 Task: Look for space in Lakshmeshwar, India from 10th July, 2023 to 25th July, 2023 for 3 adults, 1 child in price range Rs.15000 to Rs.25000. Place can be shared room with 2 bedrooms having 3 beds and 2 bathrooms. Property type can be house, flat, guest house. Amenities needed are: wifi, TV, free parkinig on premises, gym, breakfast. Booking option can be shelf check-in. Required host language is English.
Action: Mouse moved to (436, 90)
Screenshot: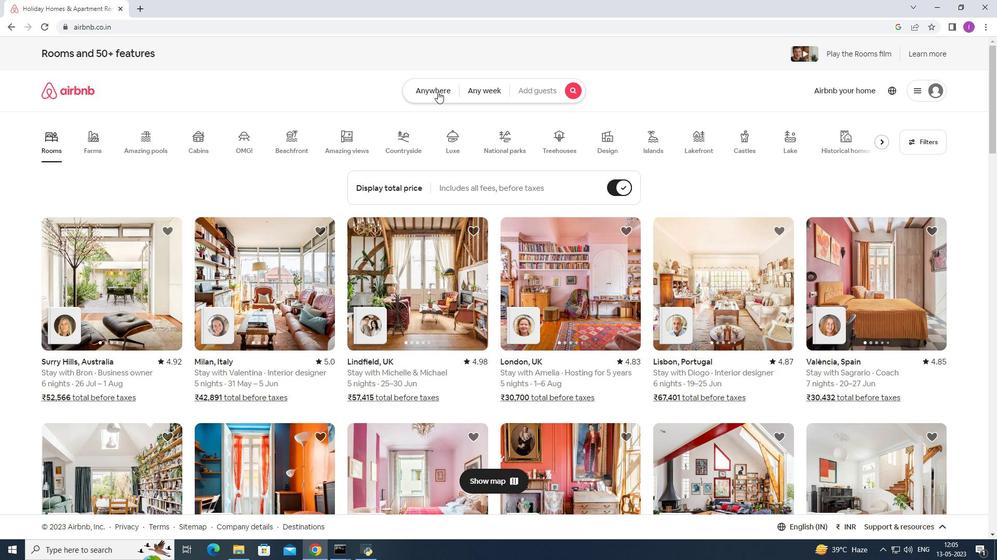 
Action: Mouse pressed left at (436, 90)
Screenshot: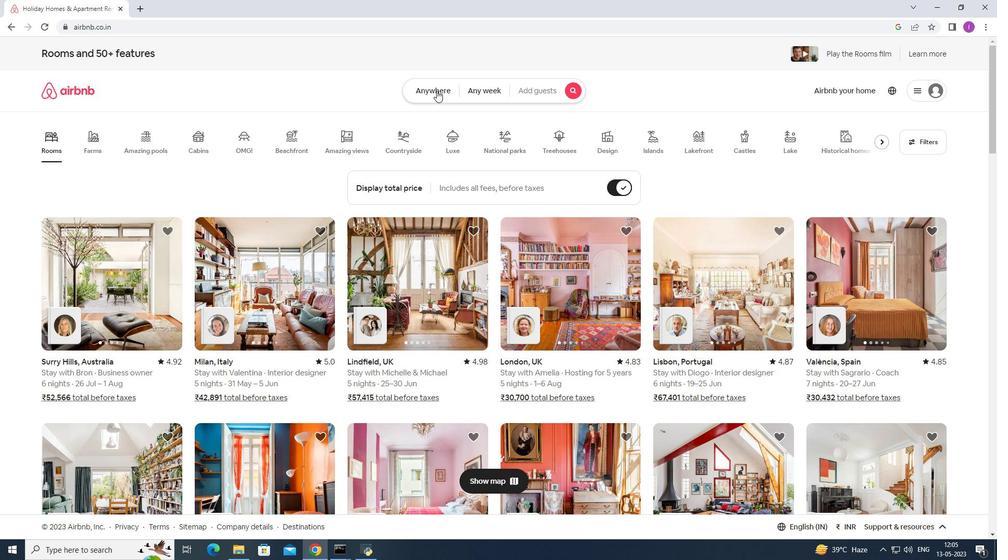 
Action: Mouse moved to (380, 131)
Screenshot: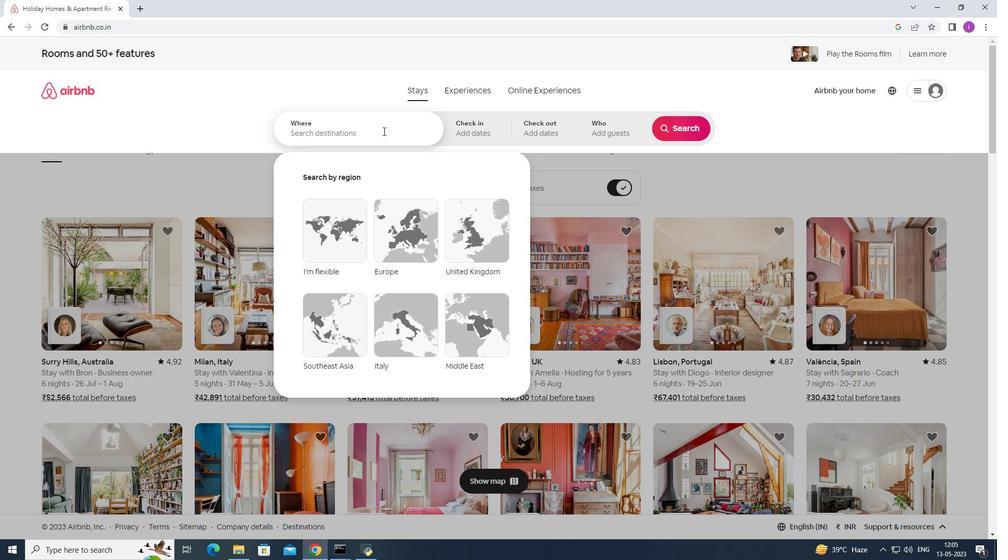
Action: Mouse pressed left at (380, 131)
Screenshot: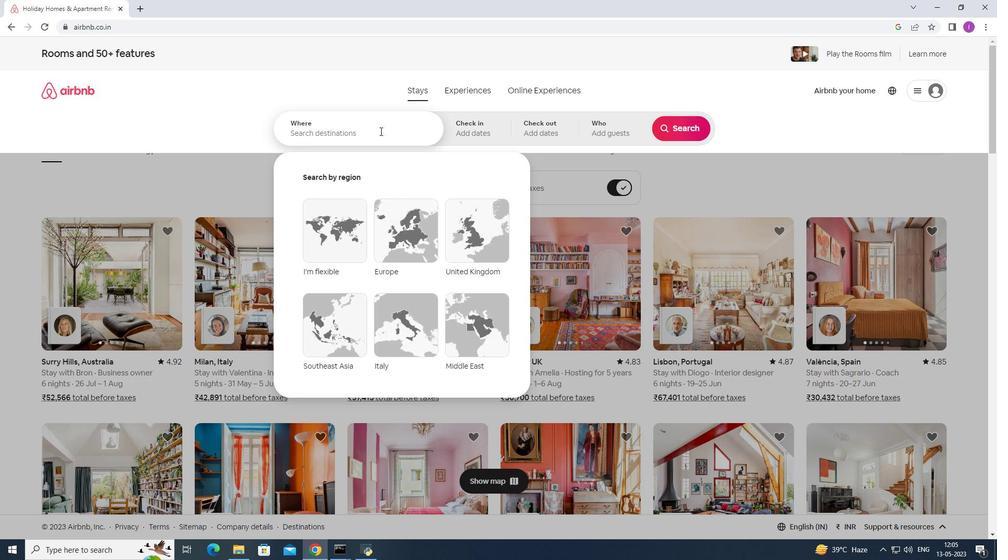 
Action: Key pressed <Key.shift>Lakshmesh
Screenshot: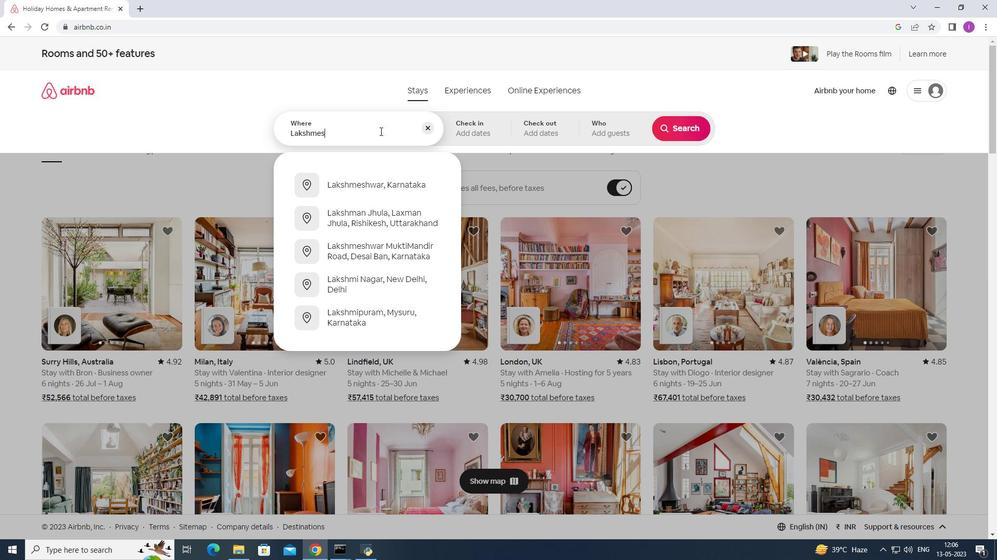 
Action: Mouse moved to (374, 180)
Screenshot: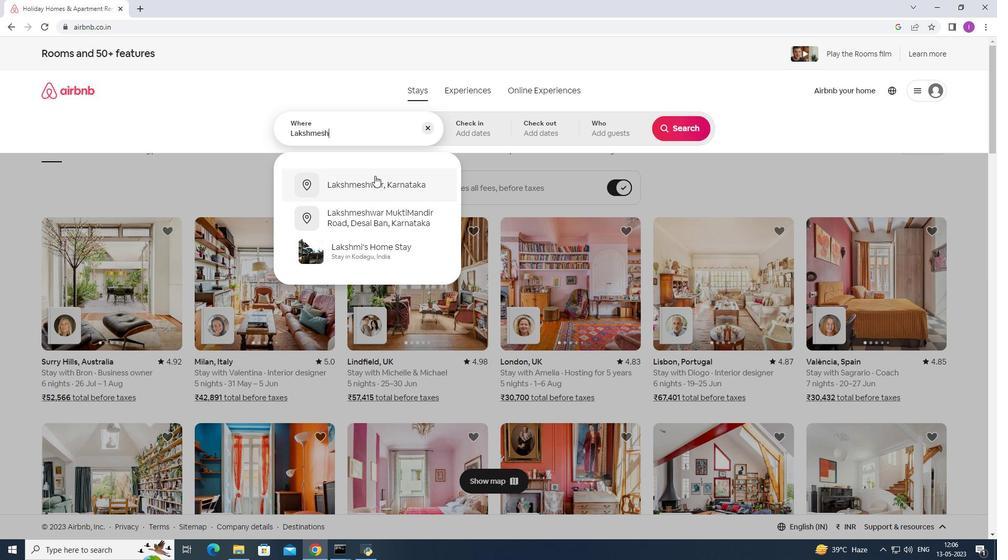 
Action: Mouse pressed left at (374, 180)
Screenshot: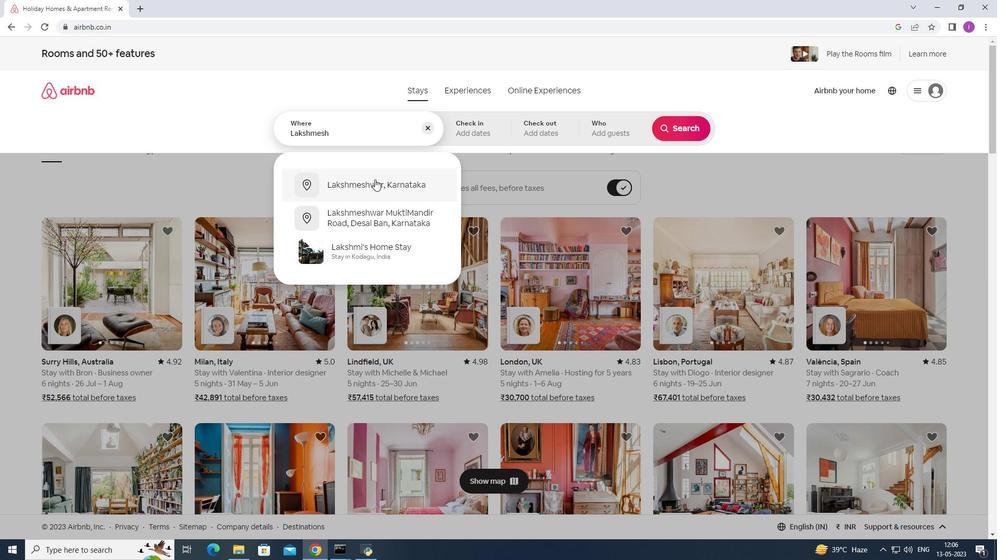 
Action: Mouse moved to (680, 207)
Screenshot: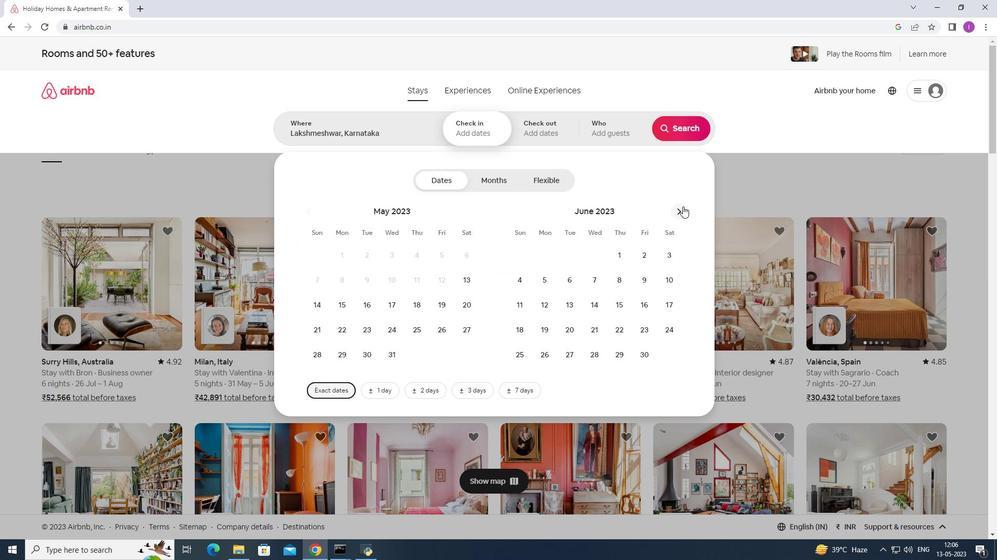 
Action: Mouse pressed left at (680, 207)
Screenshot: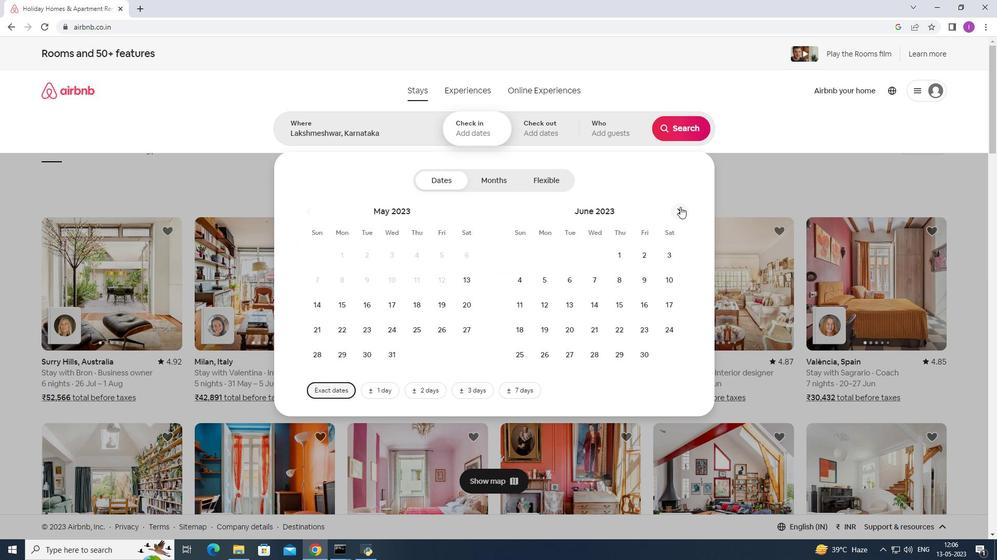 
Action: Mouse moved to (548, 305)
Screenshot: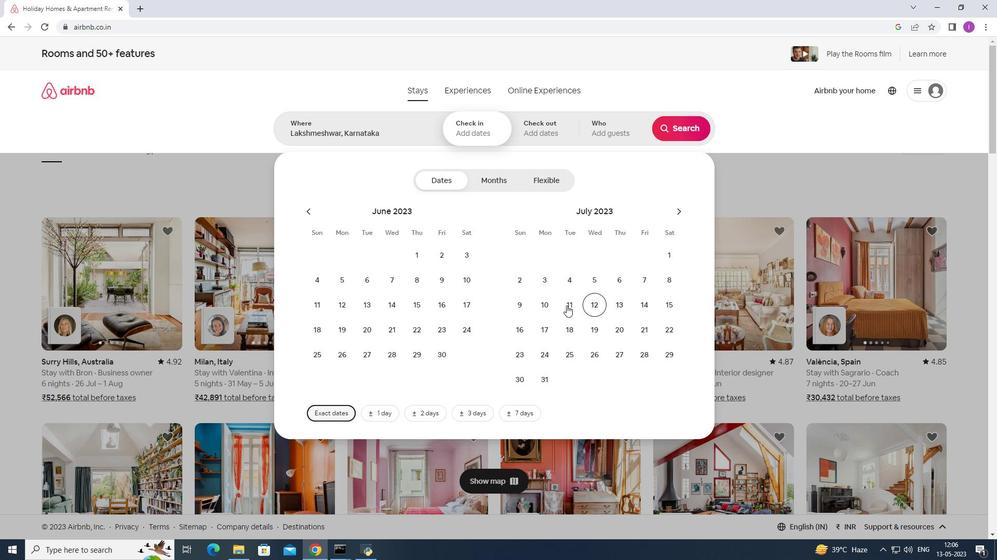 
Action: Mouse pressed left at (548, 305)
Screenshot: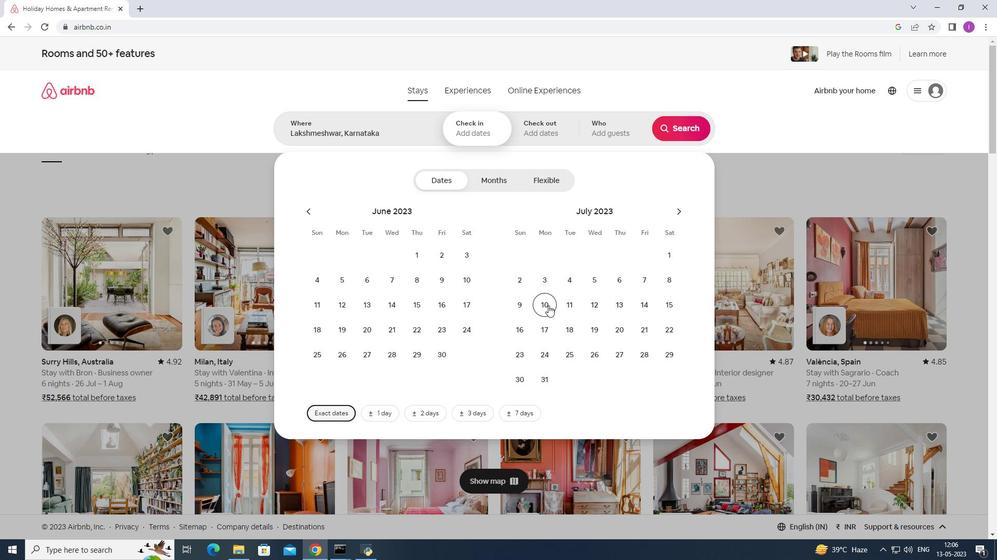 
Action: Mouse moved to (564, 354)
Screenshot: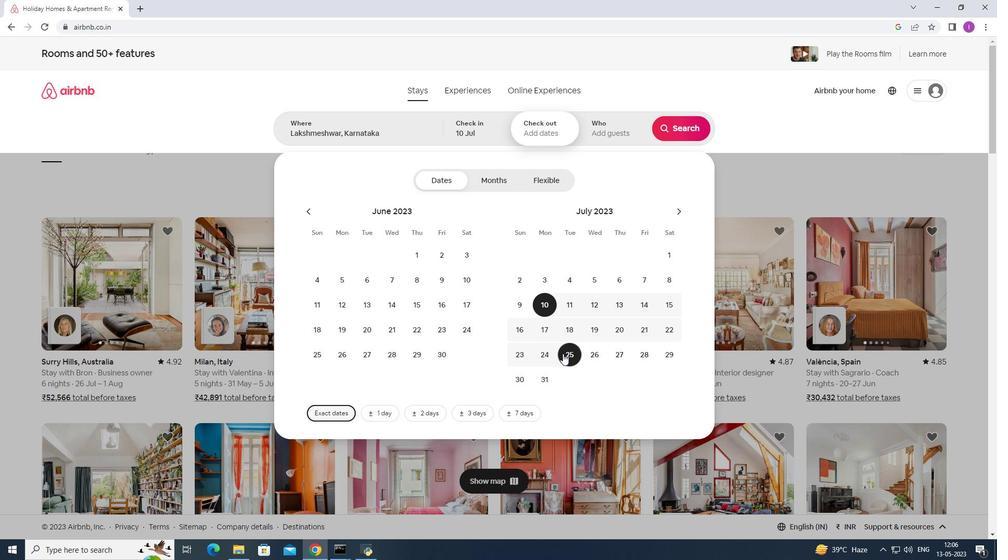 
Action: Mouse pressed left at (564, 354)
Screenshot: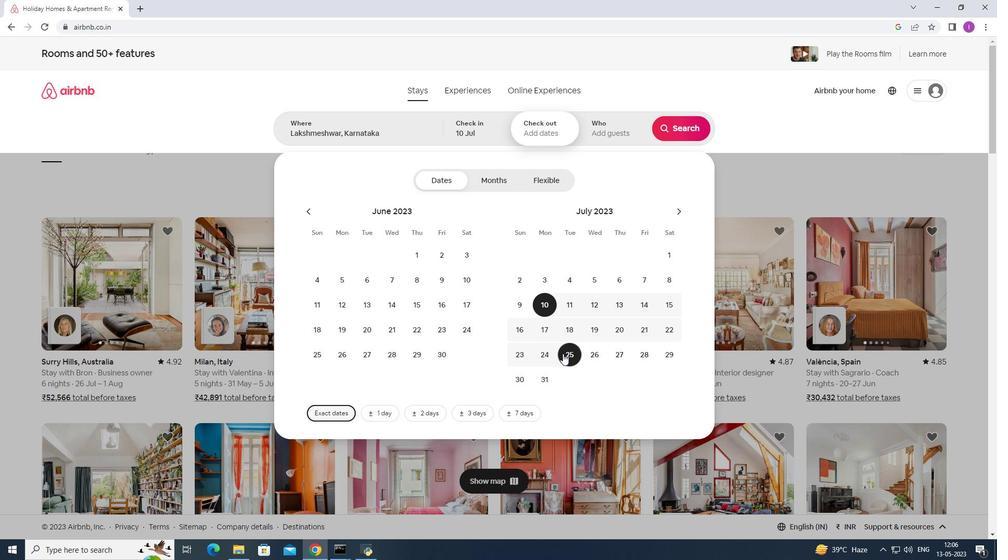 
Action: Mouse moved to (614, 136)
Screenshot: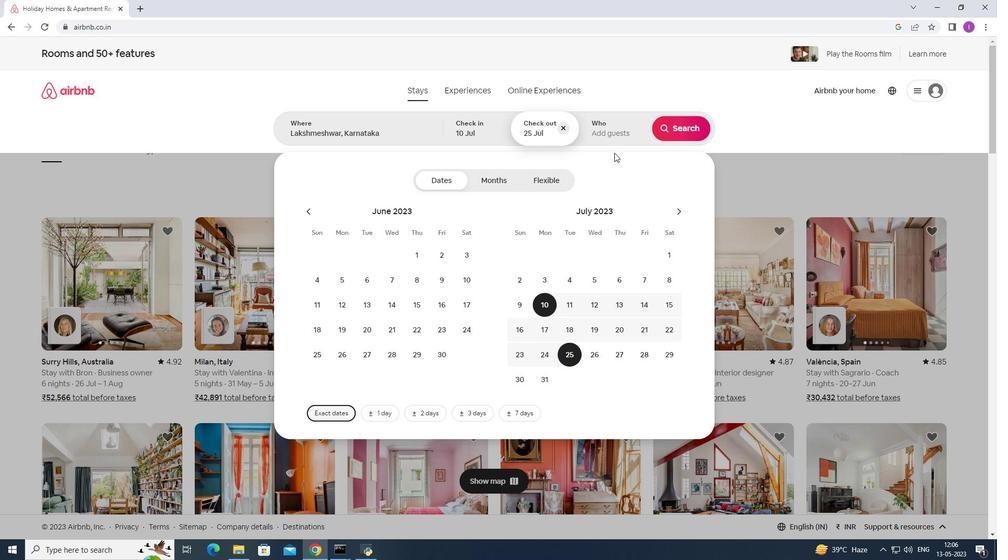 
Action: Mouse pressed left at (614, 136)
Screenshot: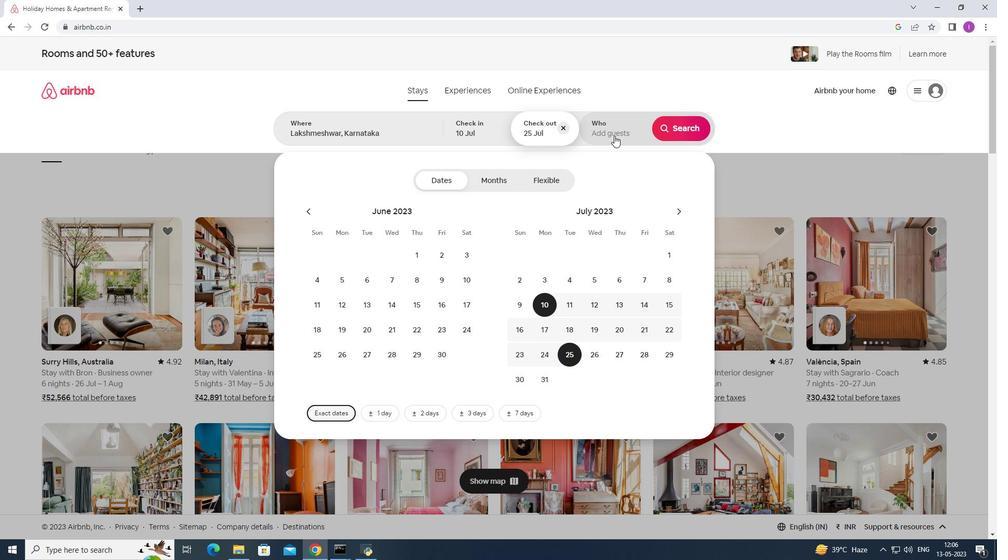 
Action: Mouse moved to (683, 186)
Screenshot: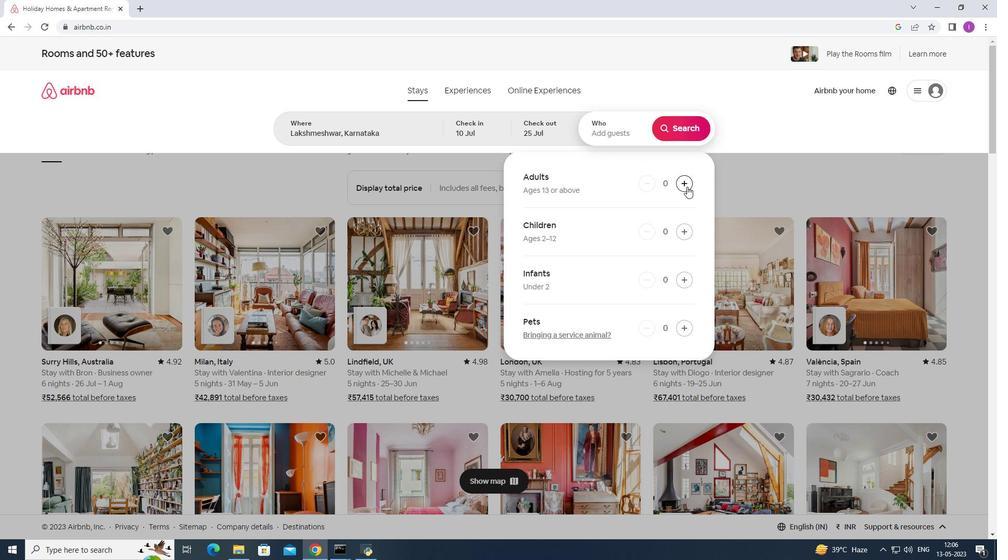 
Action: Mouse pressed left at (683, 186)
Screenshot: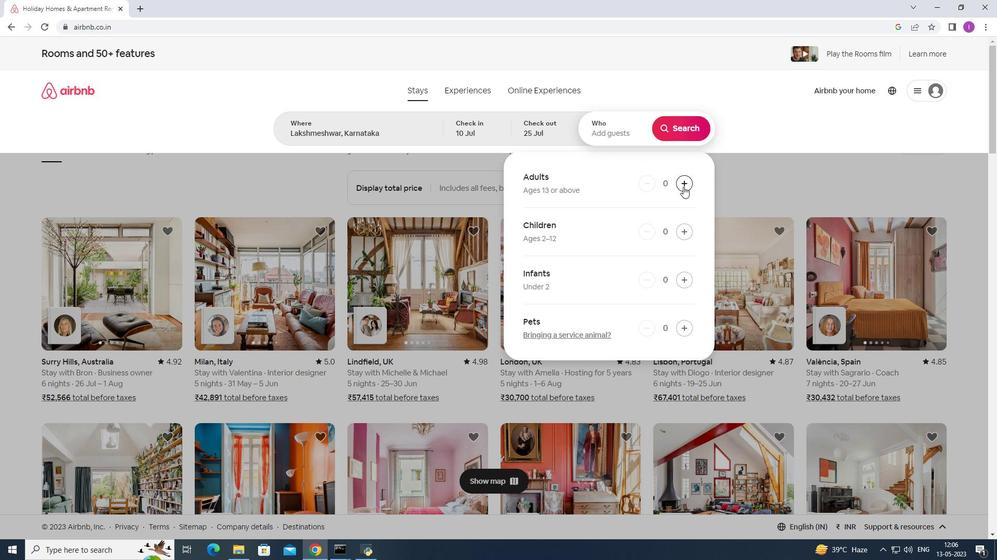 
Action: Mouse pressed left at (683, 186)
Screenshot: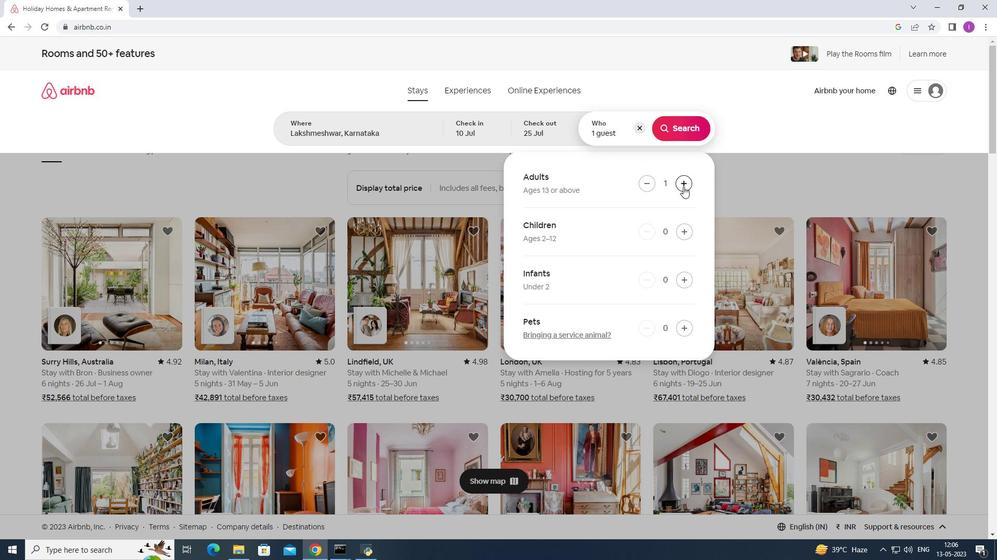 
Action: Mouse pressed left at (683, 186)
Screenshot: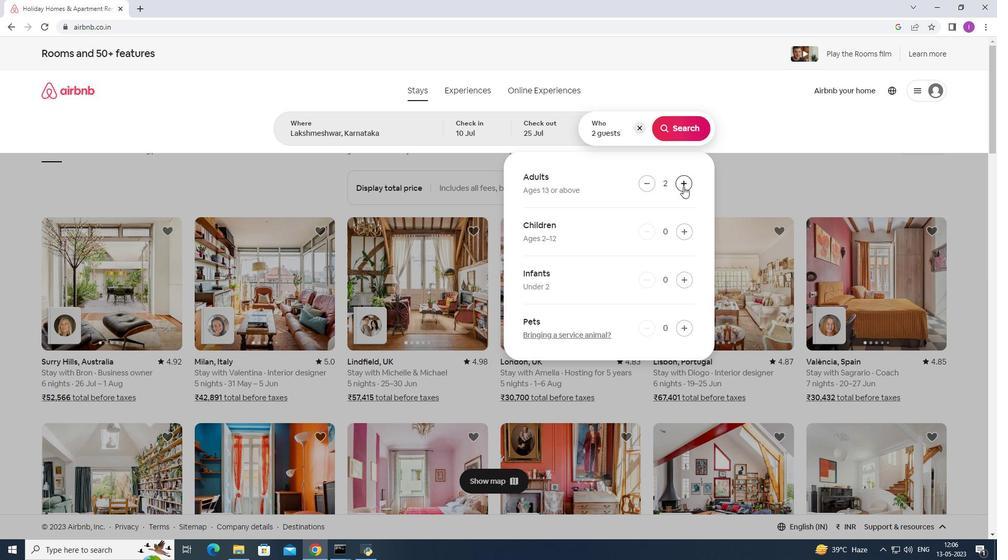 
Action: Mouse moved to (679, 228)
Screenshot: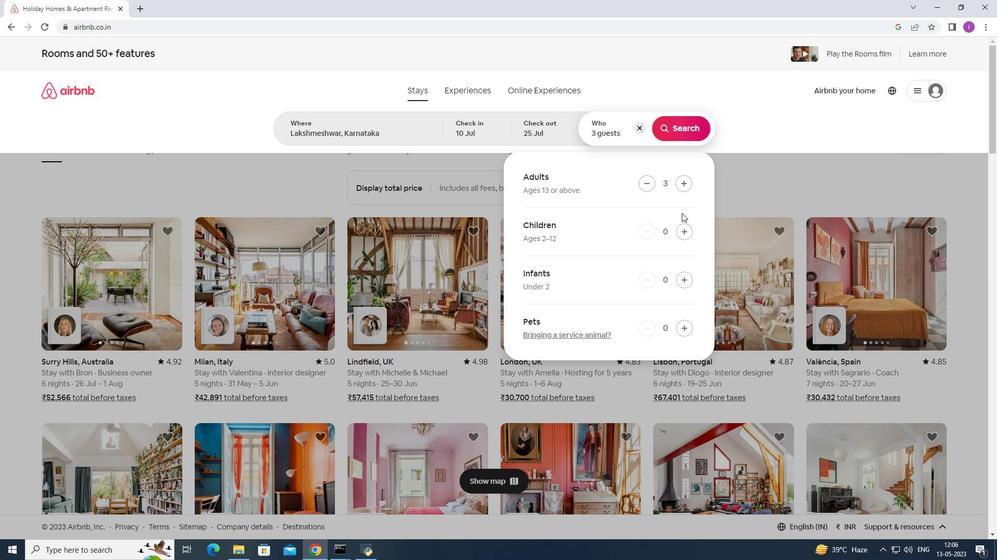 
Action: Mouse pressed left at (679, 228)
Screenshot: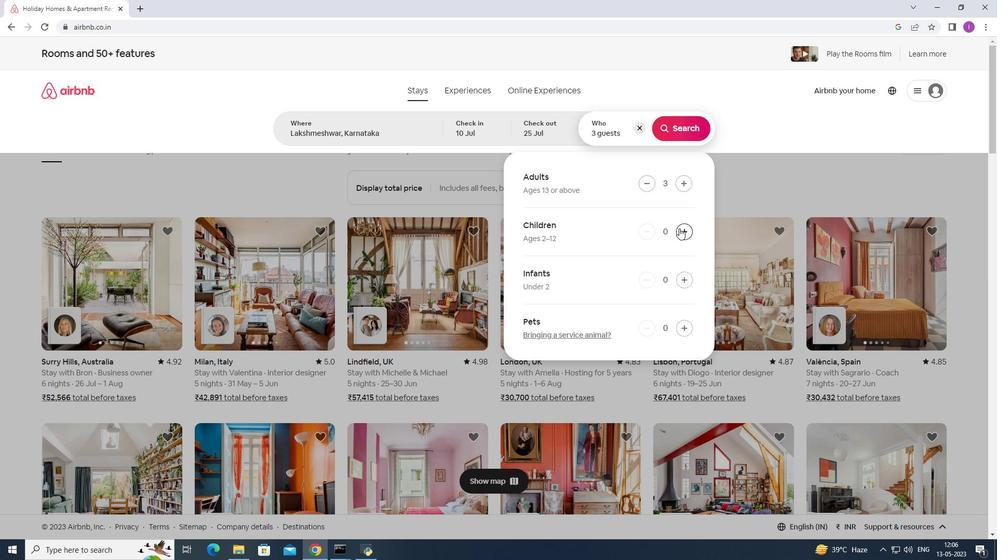 
Action: Mouse moved to (682, 125)
Screenshot: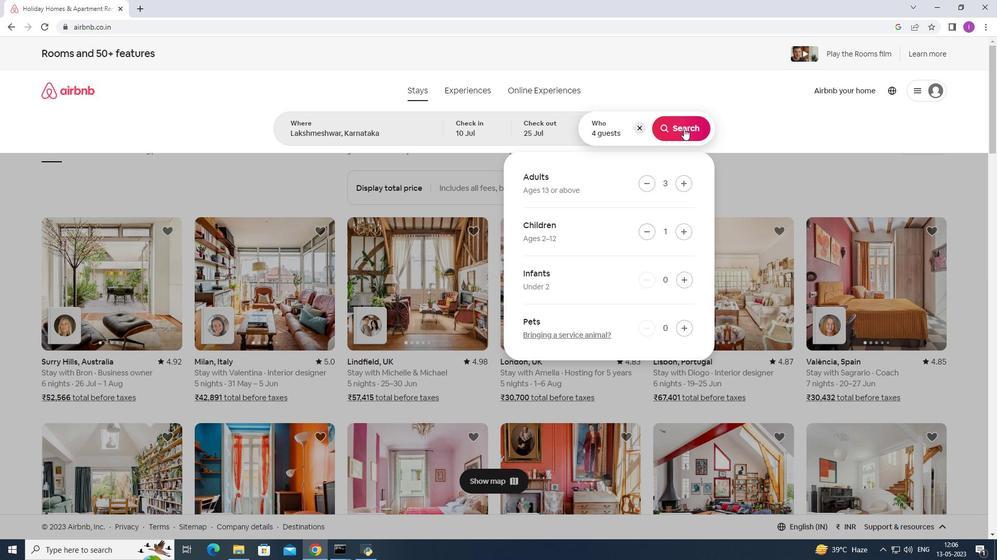 
Action: Mouse pressed left at (682, 125)
Screenshot: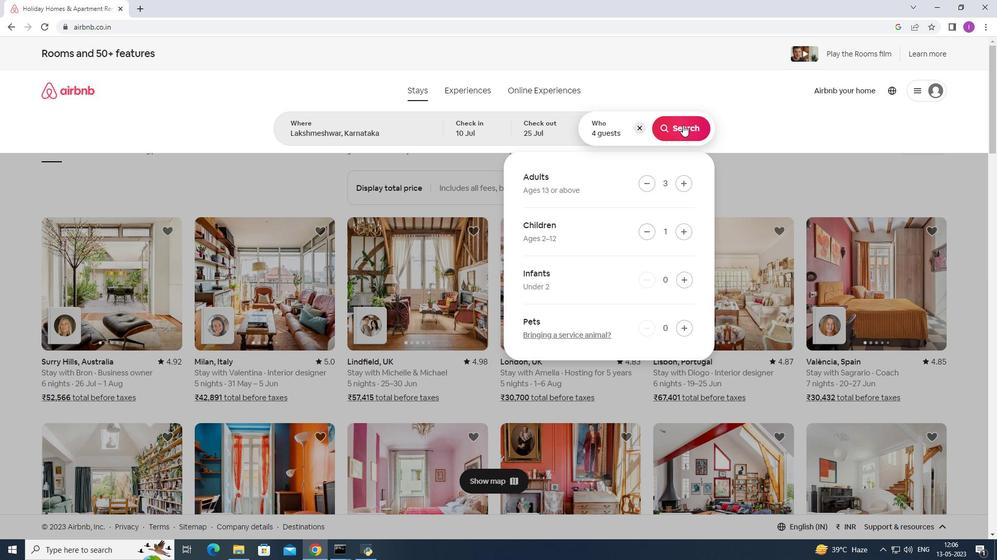 
Action: Mouse moved to (949, 102)
Screenshot: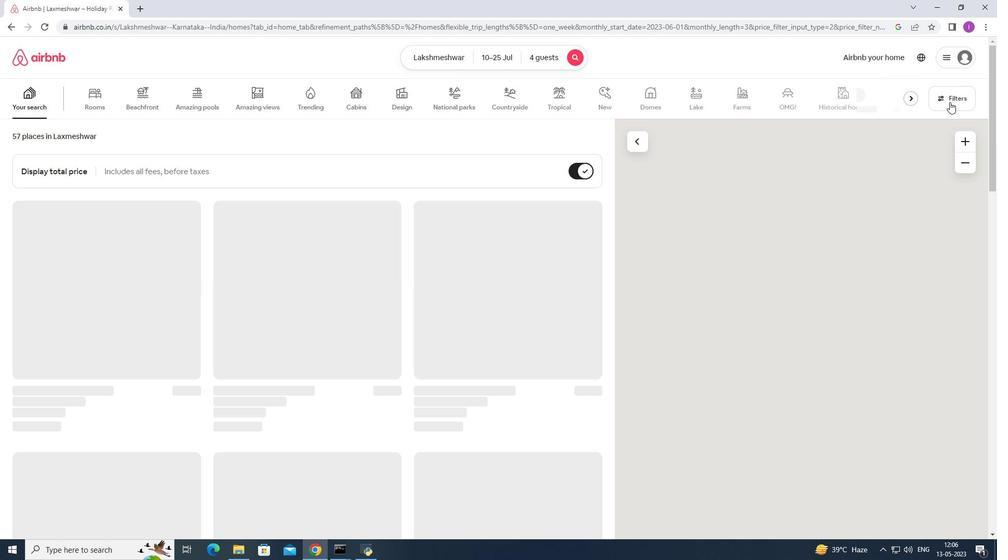 
Action: Mouse pressed left at (949, 102)
Screenshot: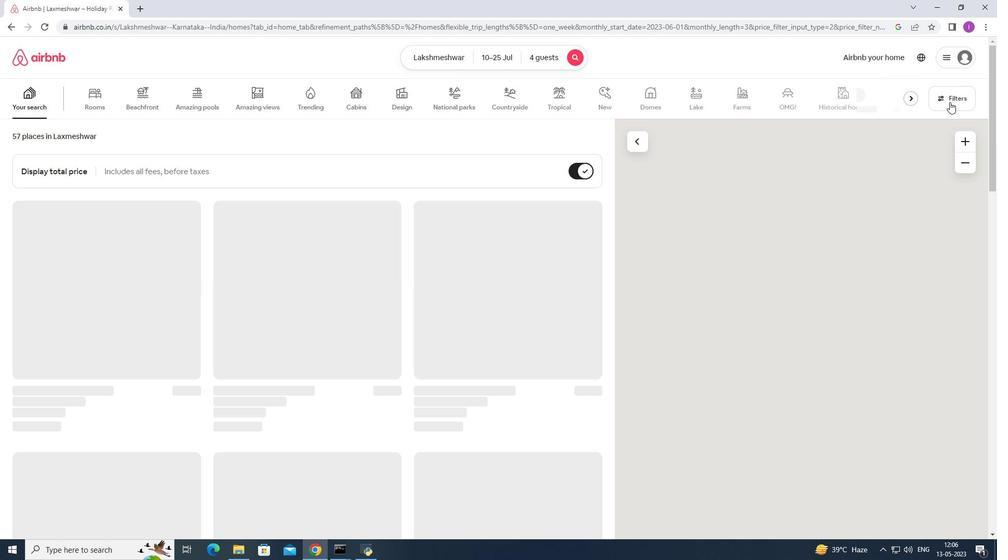
Action: Mouse moved to (568, 352)
Screenshot: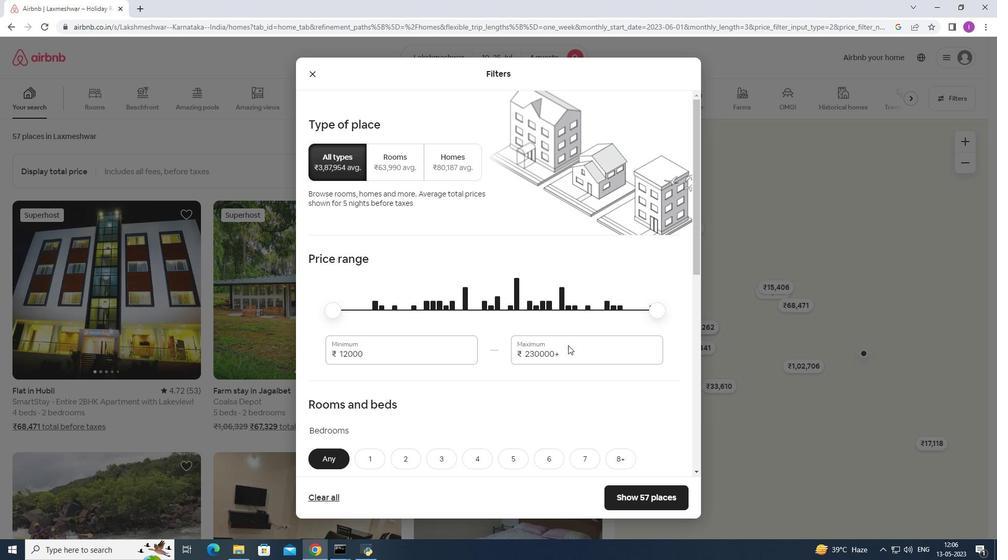 
Action: Mouse pressed left at (568, 352)
Screenshot: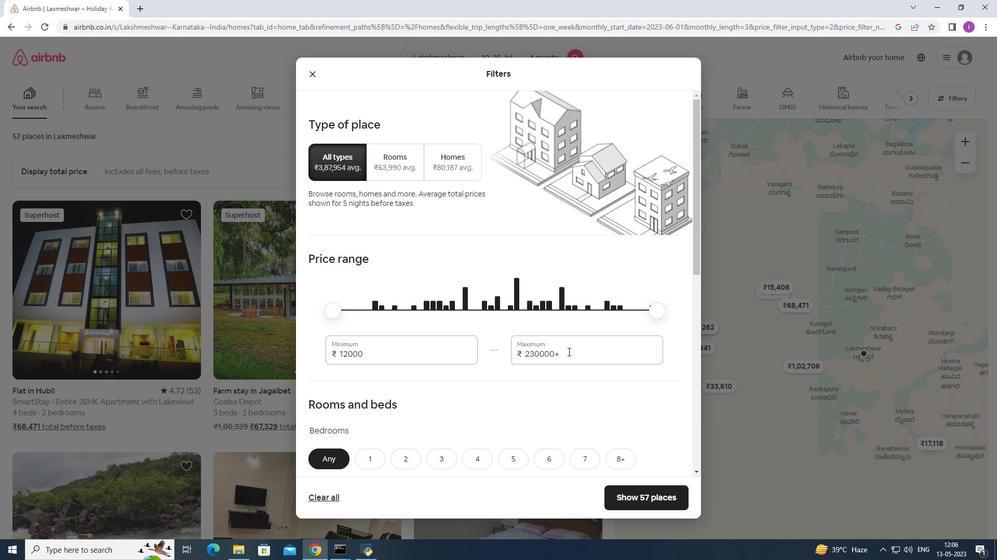 
Action: Mouse moved to (497, 357)
Screenshot: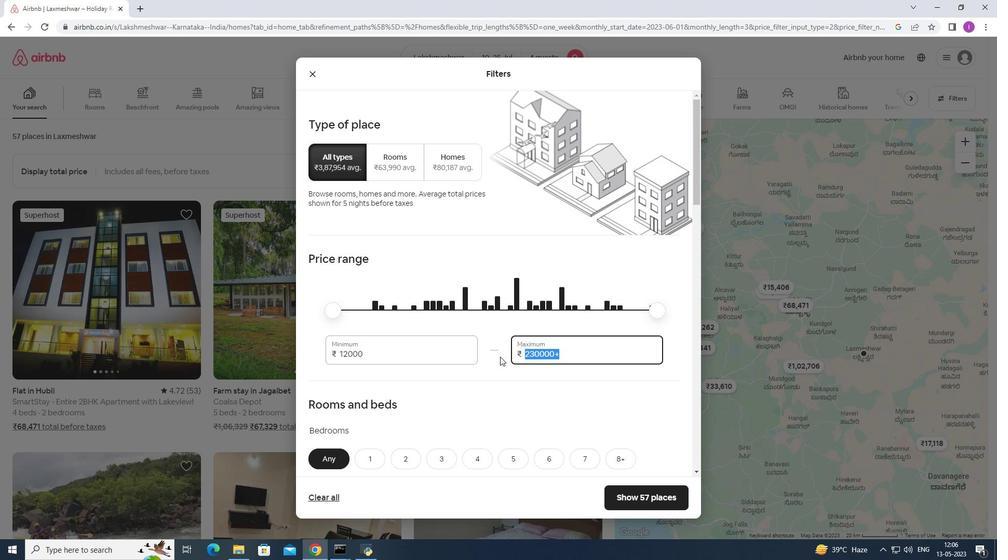 
Action: Key pressed 25000
Screenshot: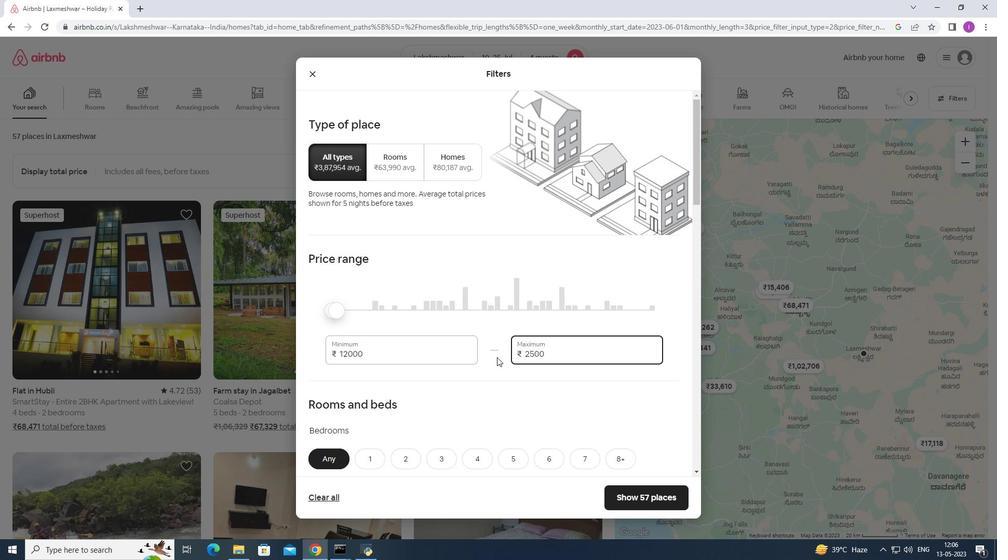 
Action: Mouse moved to (392, 354)
Screenshot: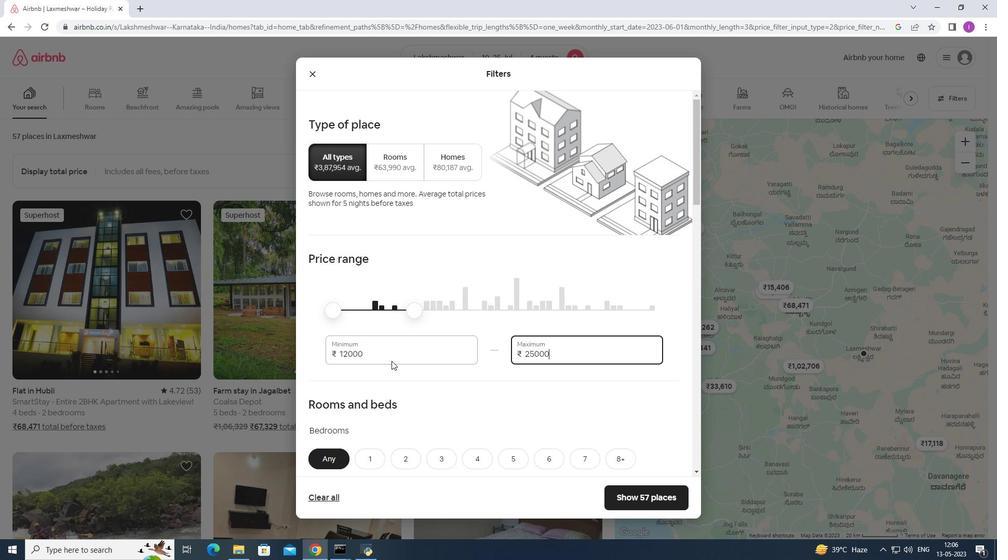 
Action: Mouse pressed left at (392, 354)
Screenshot: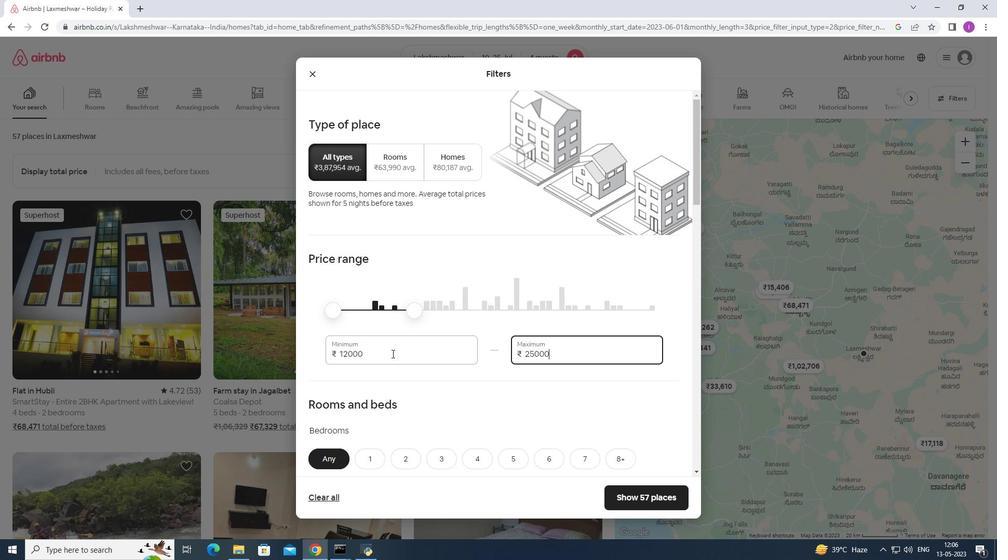 
Action: Mouse moved to (385, 353)
Screenshot: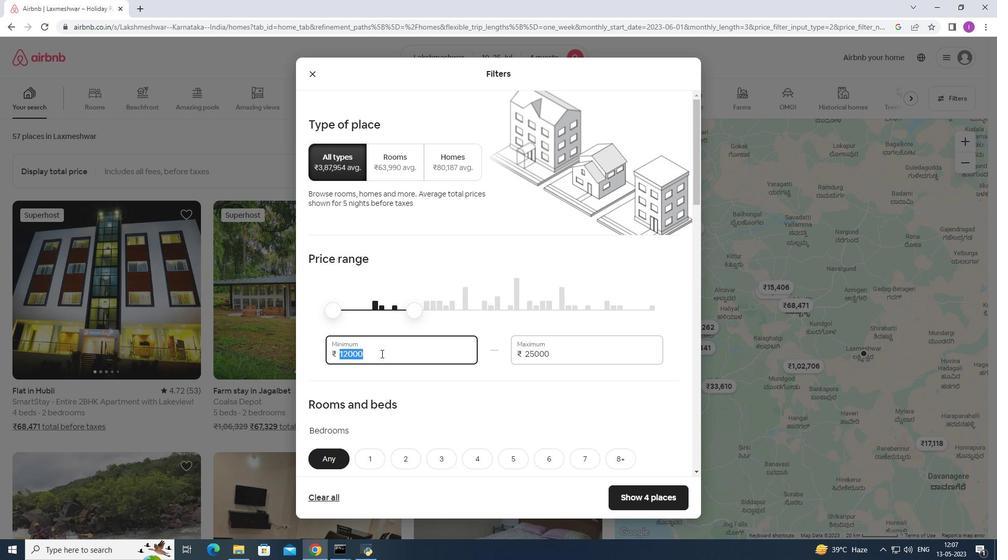 
Action: Key pressed 15000
Screenshot: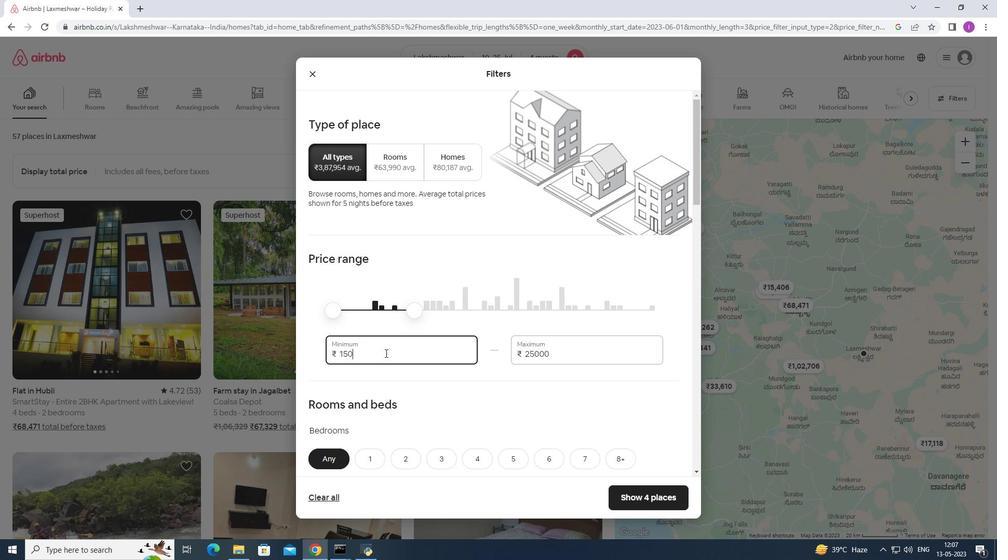 
Action: Mouse moved to (389, 390)
Screenshot: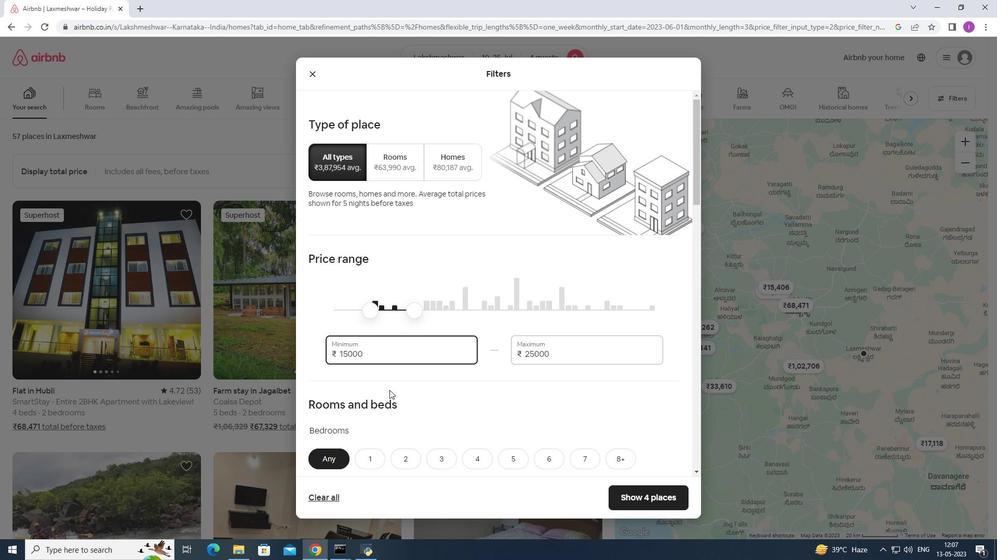 
Action: Mouse scrolled (389, 390) with delta (0, 0)
Screenshot: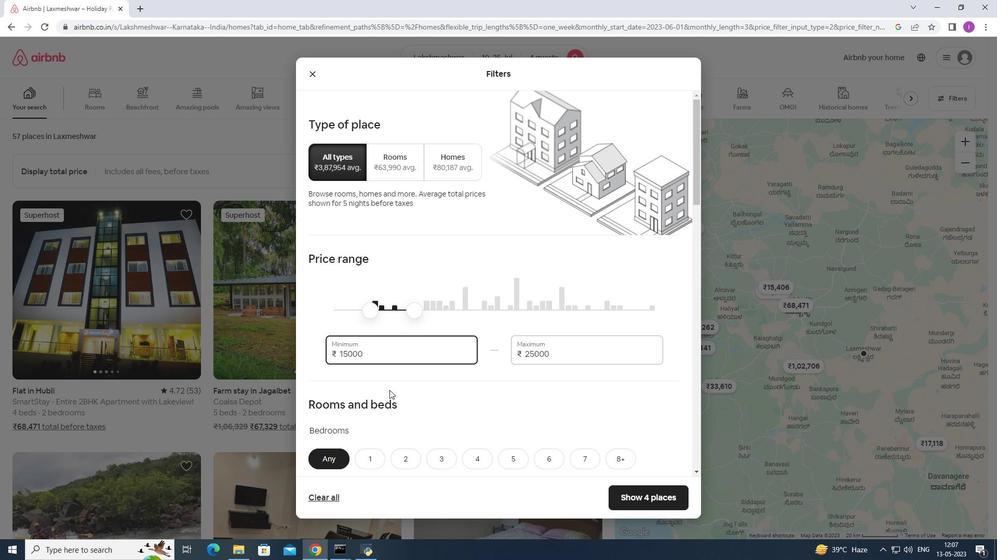 
Action: Mouse moved to (410, 407)
Screenshot: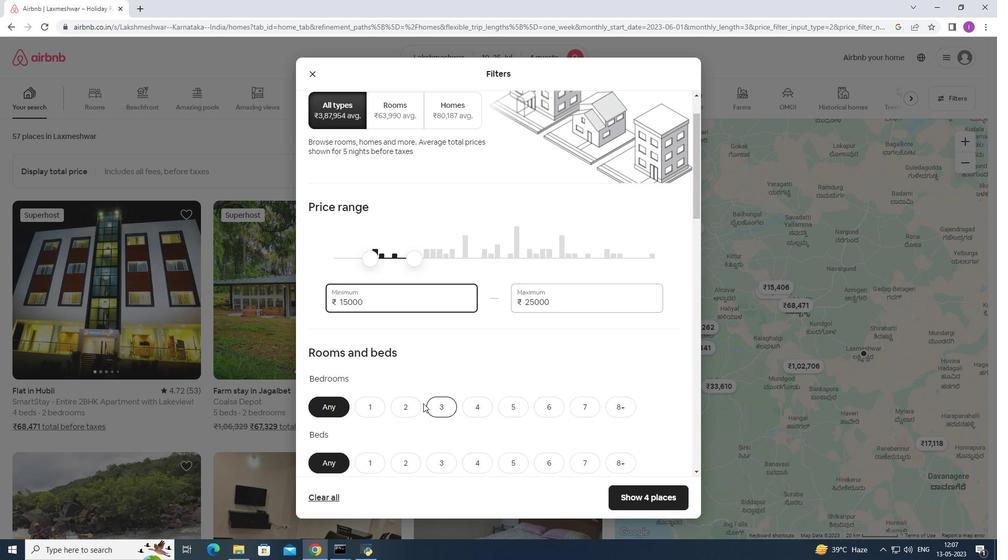 
Action: Mouse pressed left at (410, 407)
Screenshot: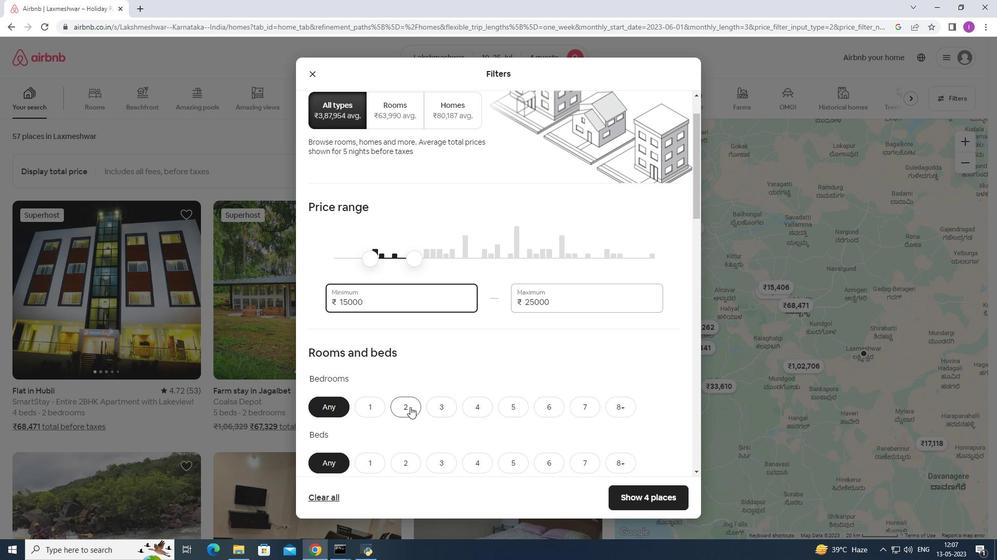 
Action: Mouse moved to (443, 461)
Screenshot: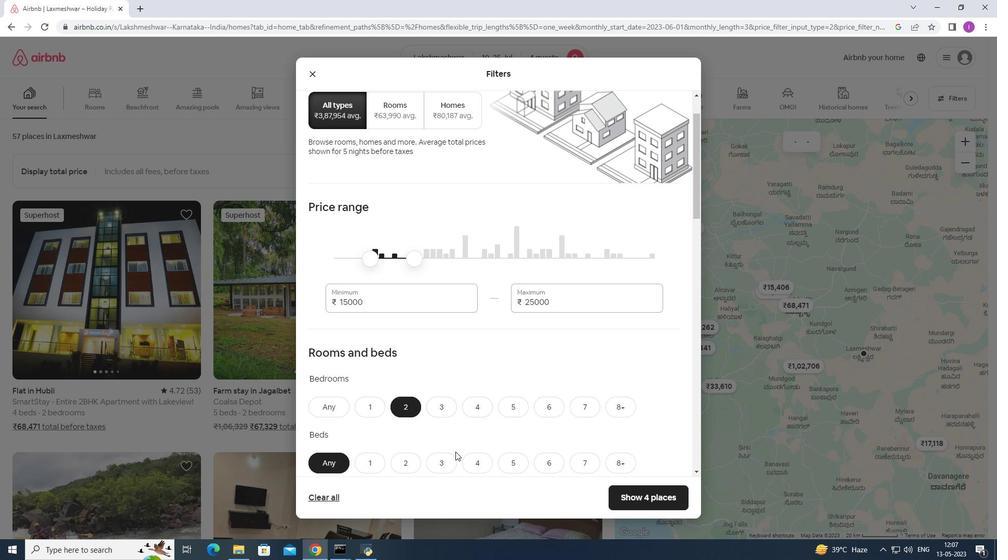
Action: Mouse pressed left at (443, 461)
Screenshot: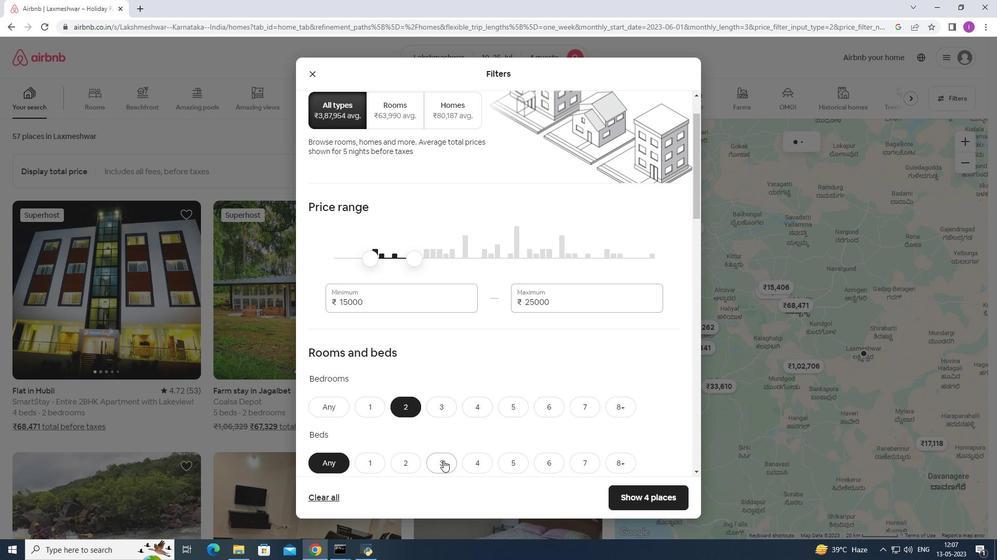 
Action: Mouse moved to (452, 430)
Screenshot: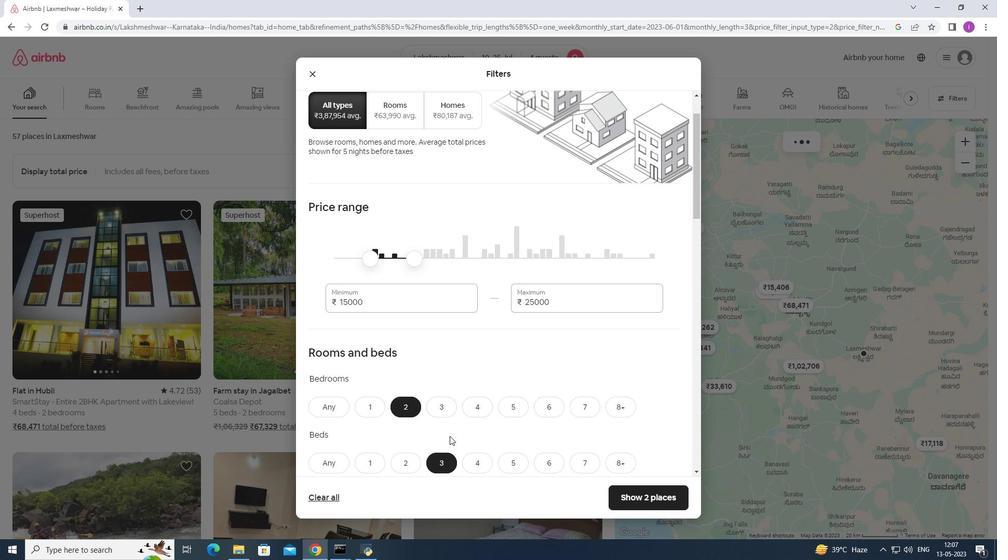 
Action: Mouse scrolled (452, 430) with delta (0, 0)
Screenshot: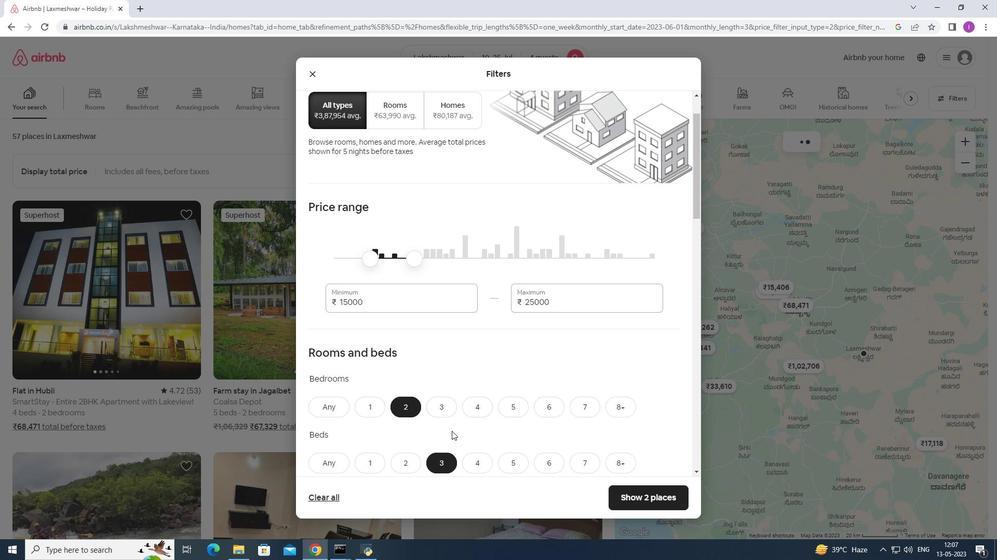 
Action: Mouse scrolled (452, 430) with delta (0, 0)
Screenshot: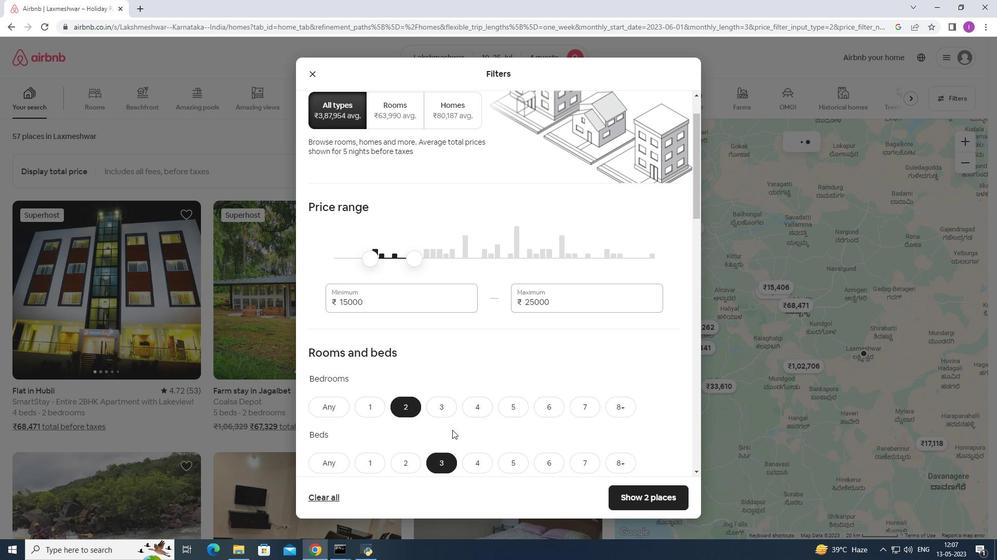
Action: Mouse moved to (452, 430)
Screenshot: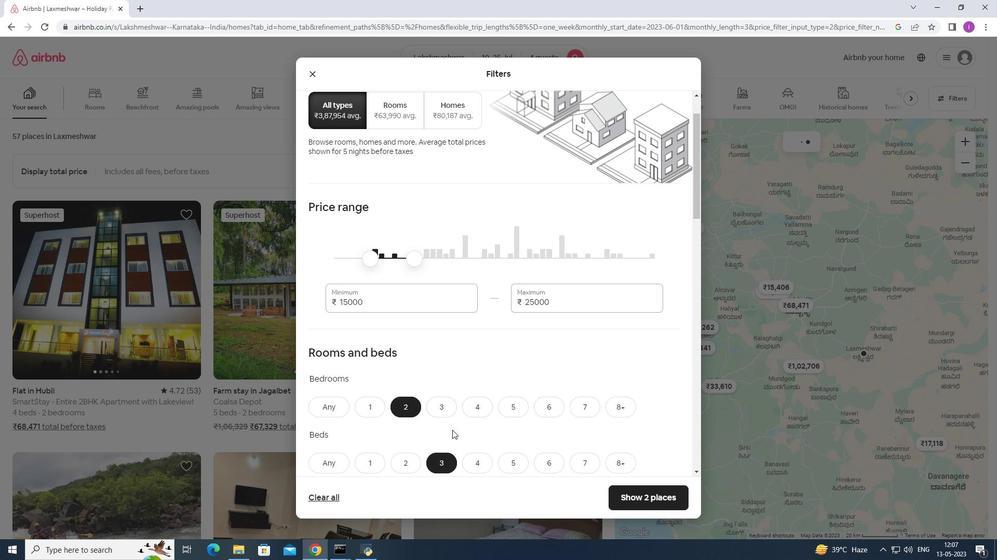 
Action: Mouse scrolled (452, 429) with delta (0, 0)
Screenshot: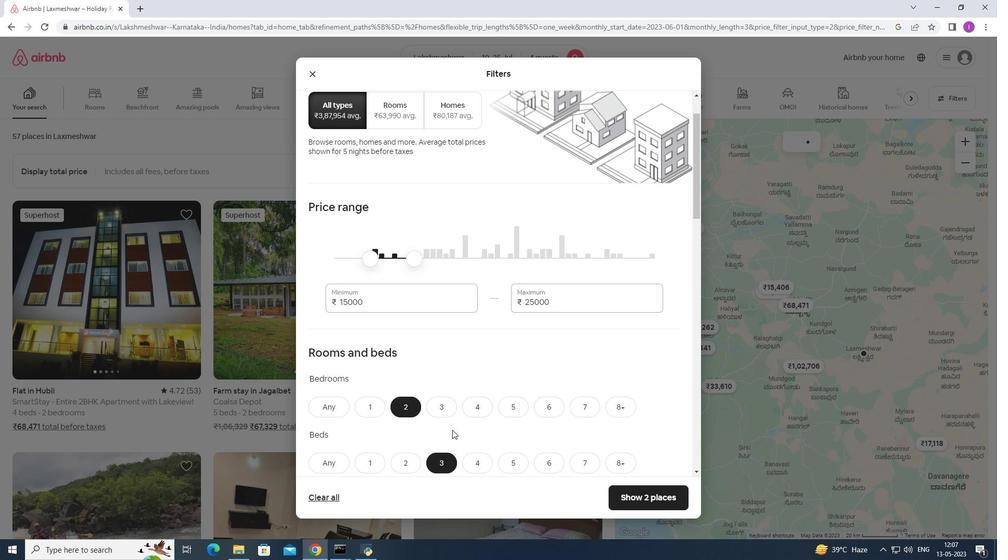 
Action: Mouse moved to (406, 360)
Screenshot: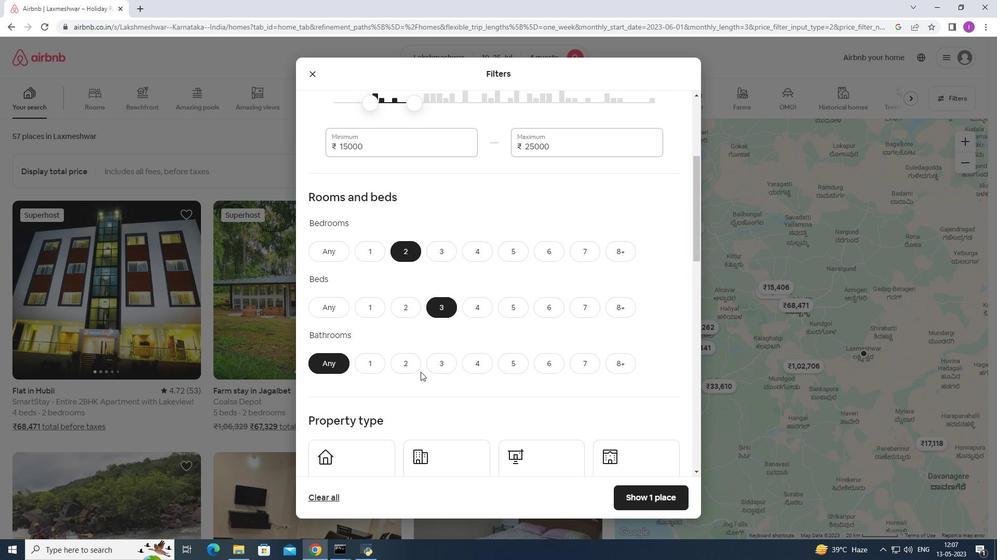
Action: Mouse pressed left at (406, 360)
Screenshot: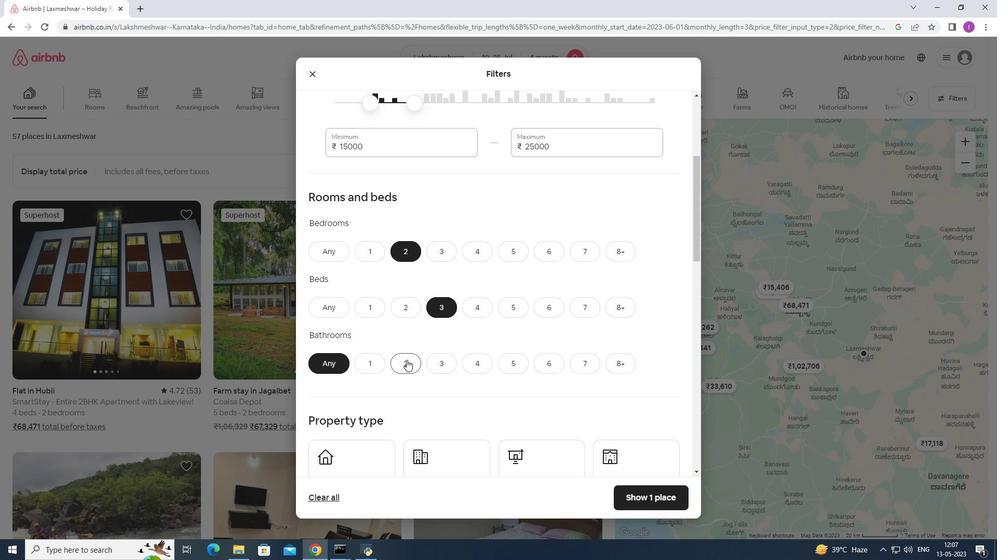
Action: Mouse moved to (453, 332)
Screenshot: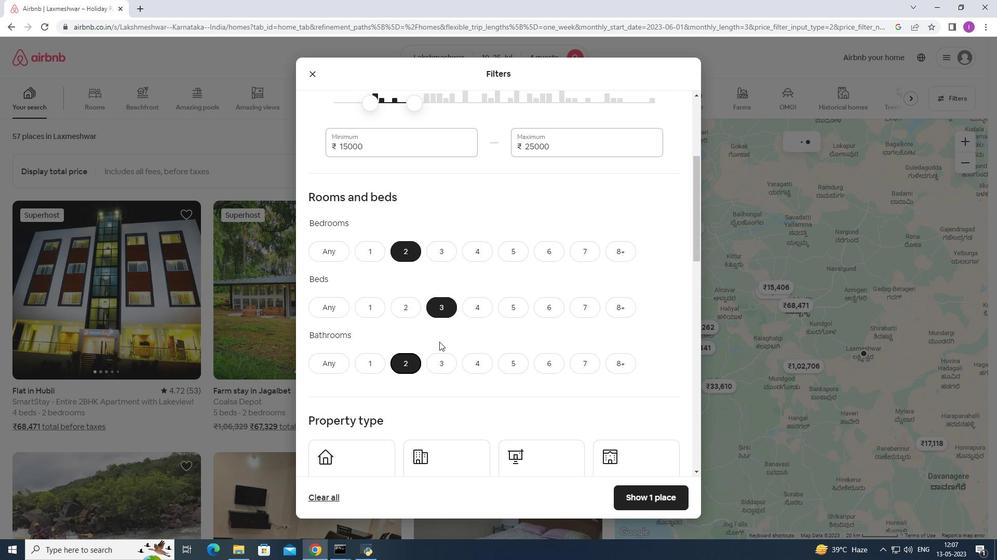 
Action: Mouse scrolled (453, 332) with delta (0, 0)
Screenshot: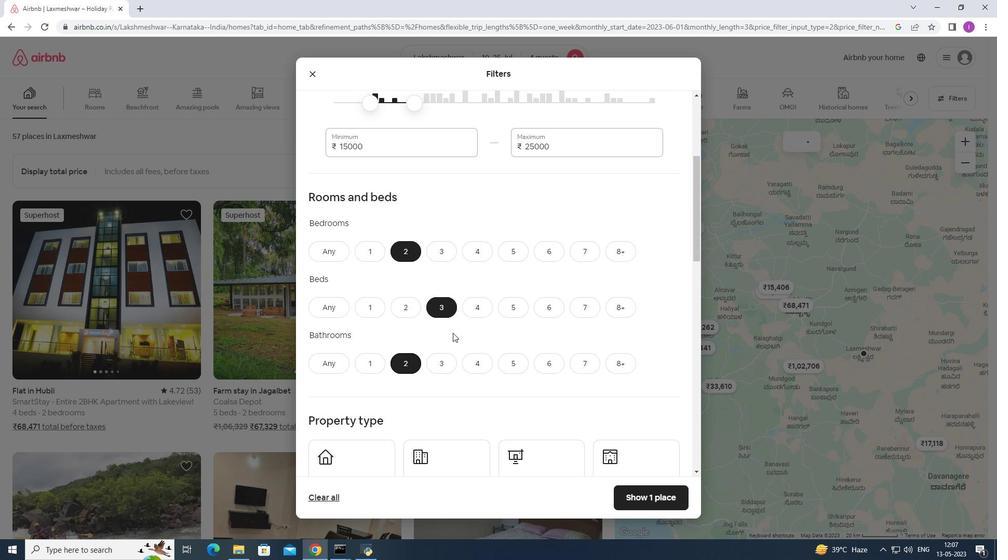 
Action: Mouse scrolled (453, 332) with delta (0, 0)
Screenshot: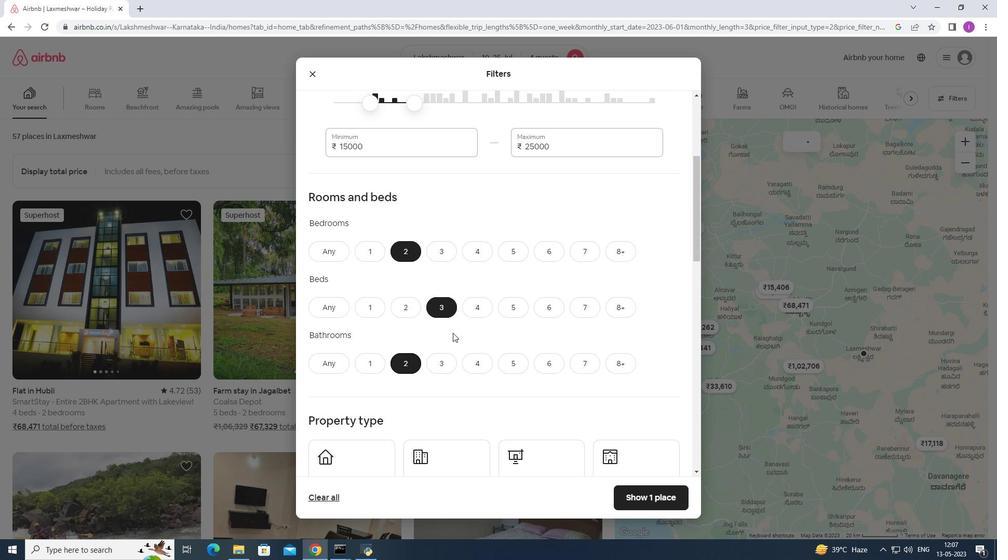 
Action: Mouse moved to (370, 391)
Screenshot: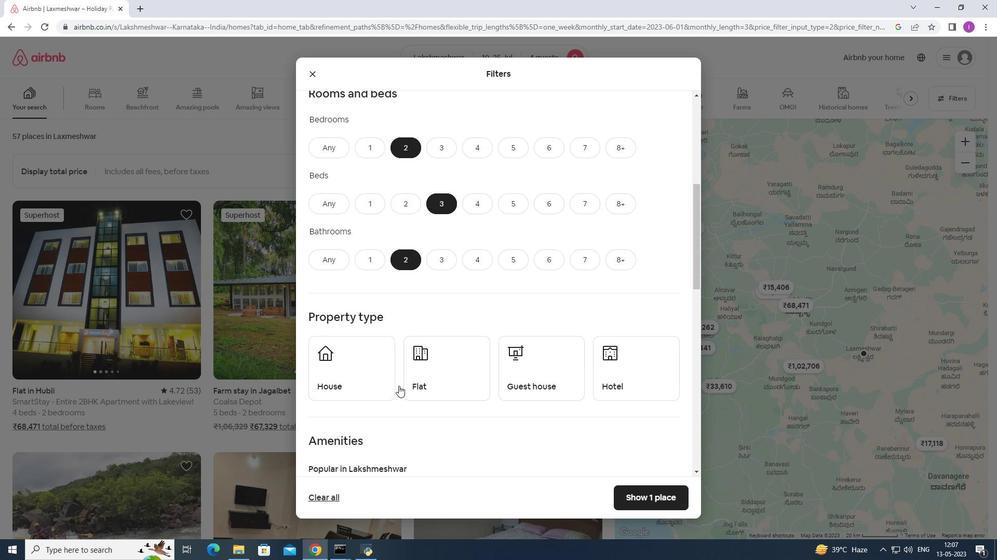 
Action: Mouse pressed left at (370, 391)
Screenshot: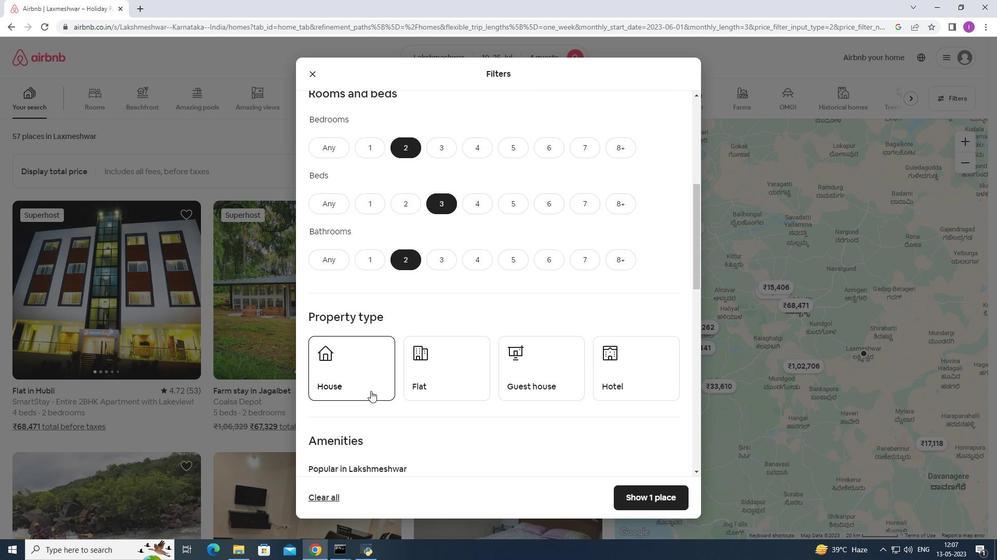 
Action: Mouse moved to (445, 387)
Screenshot: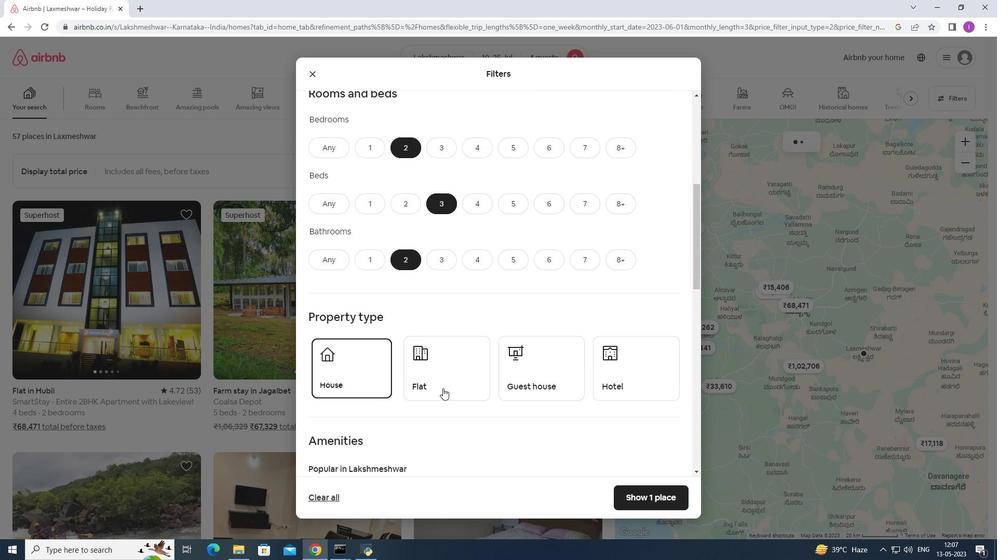 
Action: Mouse pressed left at (445, 387)
Screenshot: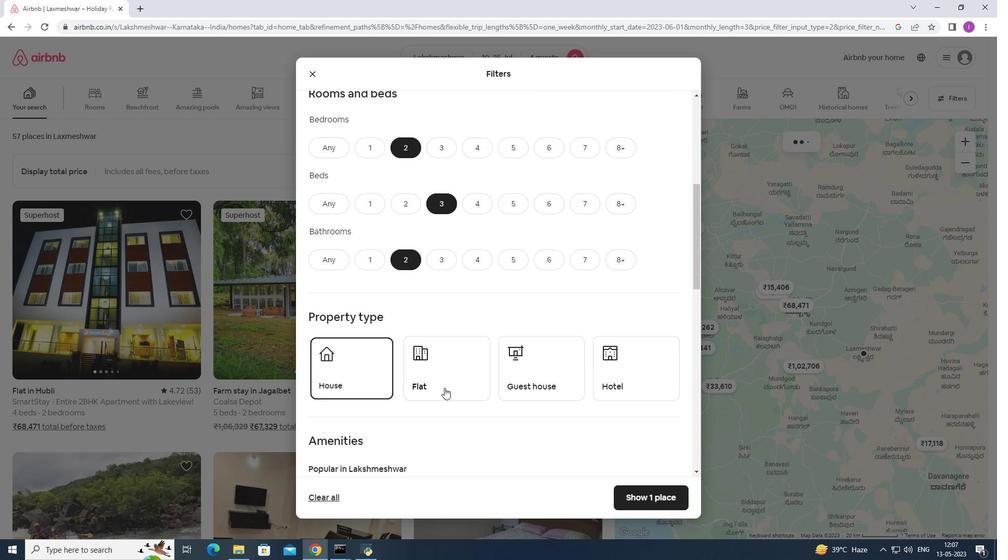 
Action: Mouse moved to (548, 384)
Screenshot: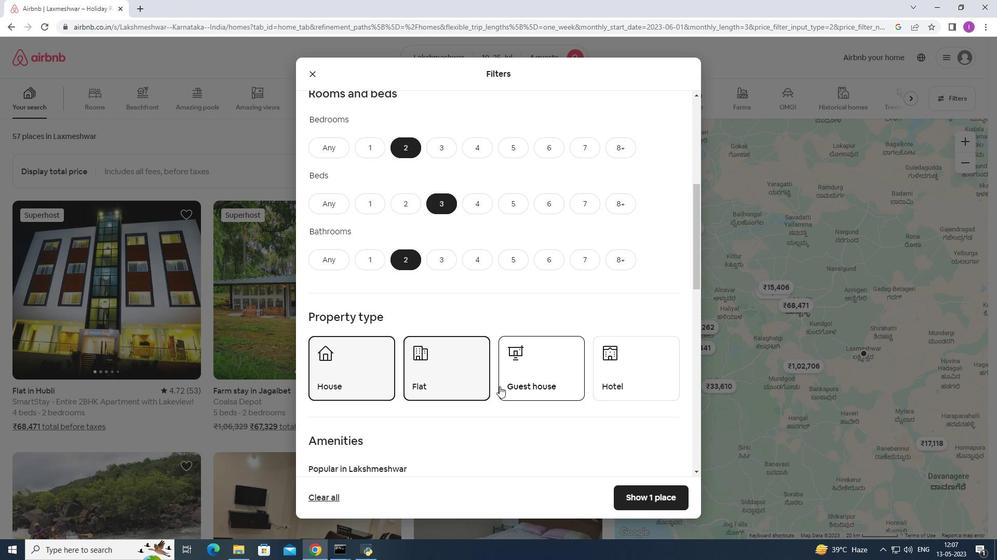 
Action: Mouse pressed left at (548, 384)
Screenshot: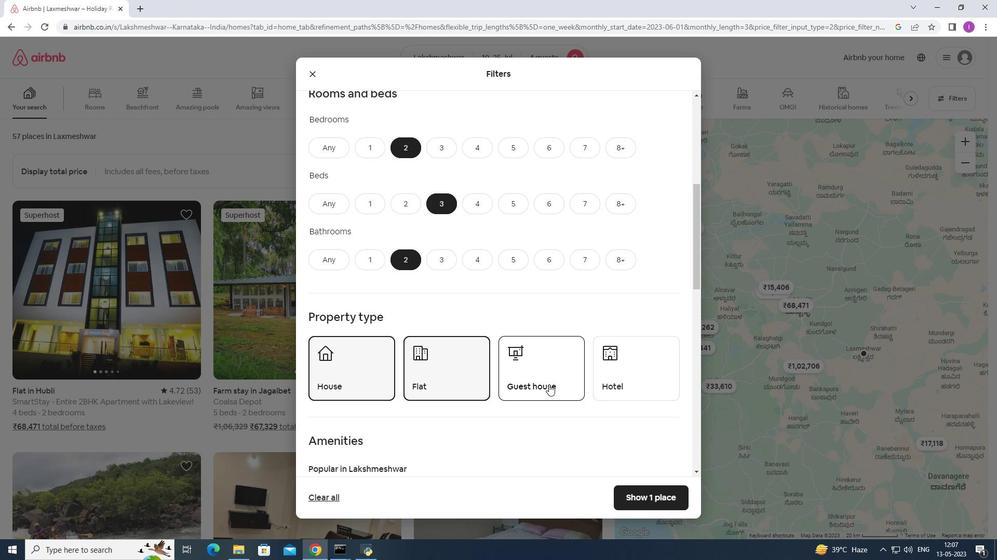 
Action: Mouse moved to (425, 386)
Screenshot: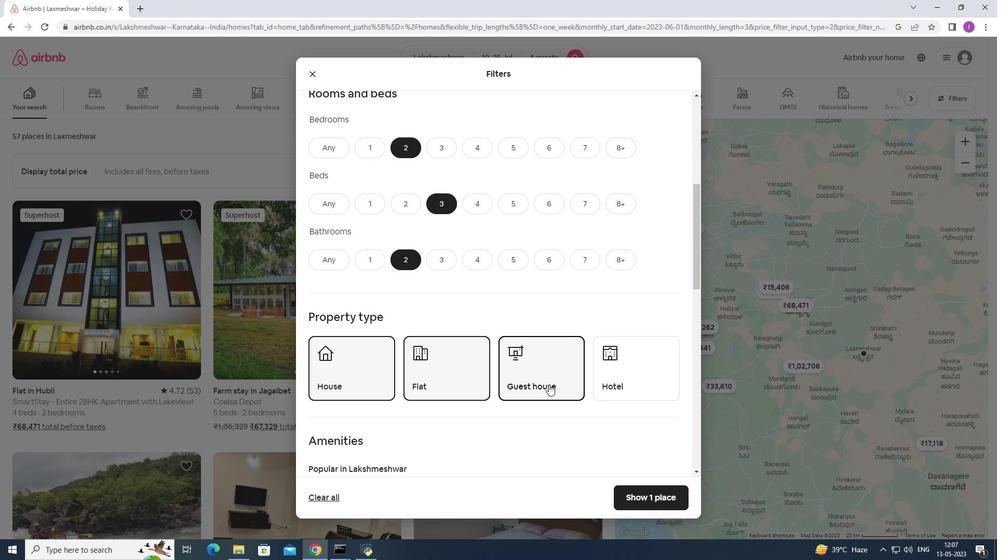 
Action: Mouse scrolled (425, 385) with delta (0, 0)
Screenshot: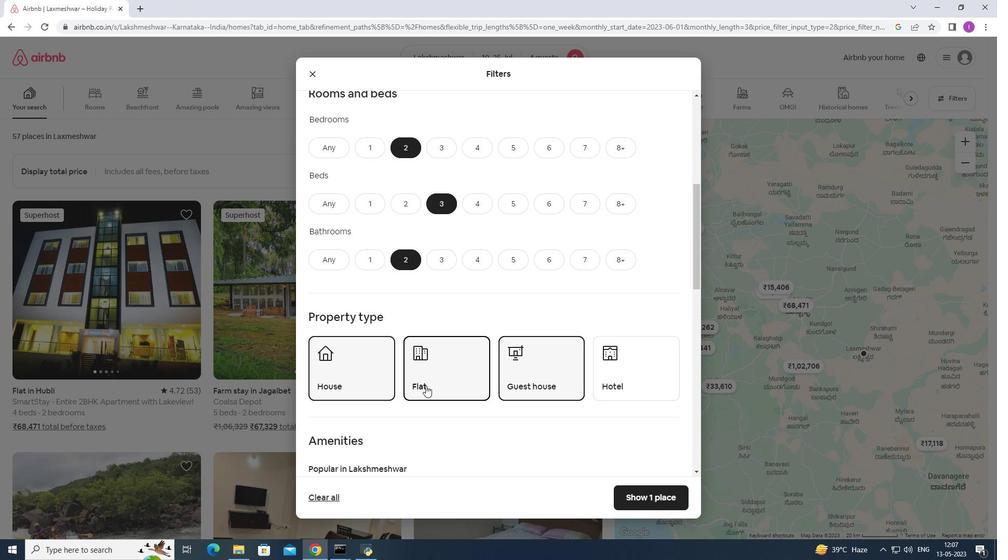 
Action: Mouse scrolled (425, 385) with delta (0, 0)
Screenshot: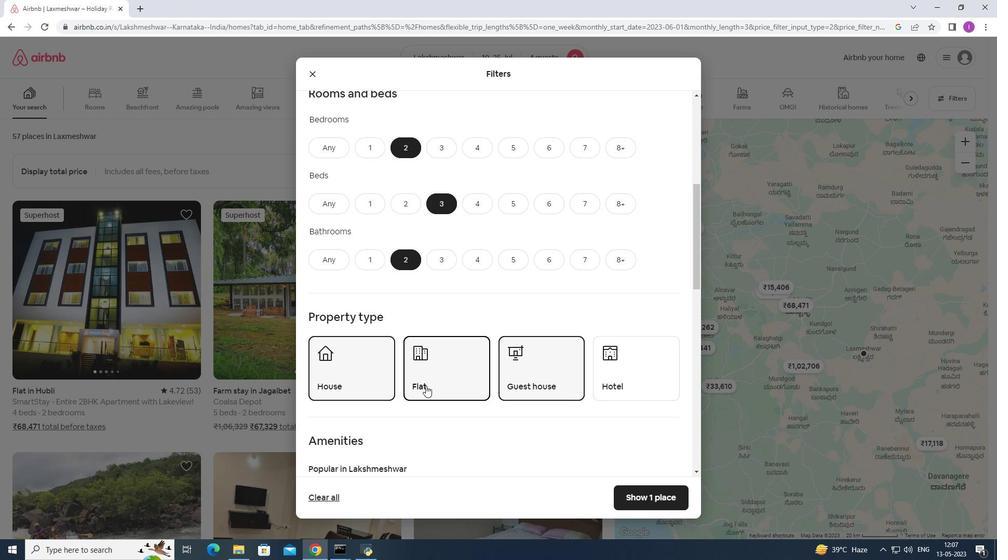 
Action: Mouse scrolled (425, 385) with delta (0, 0)
Screenshot: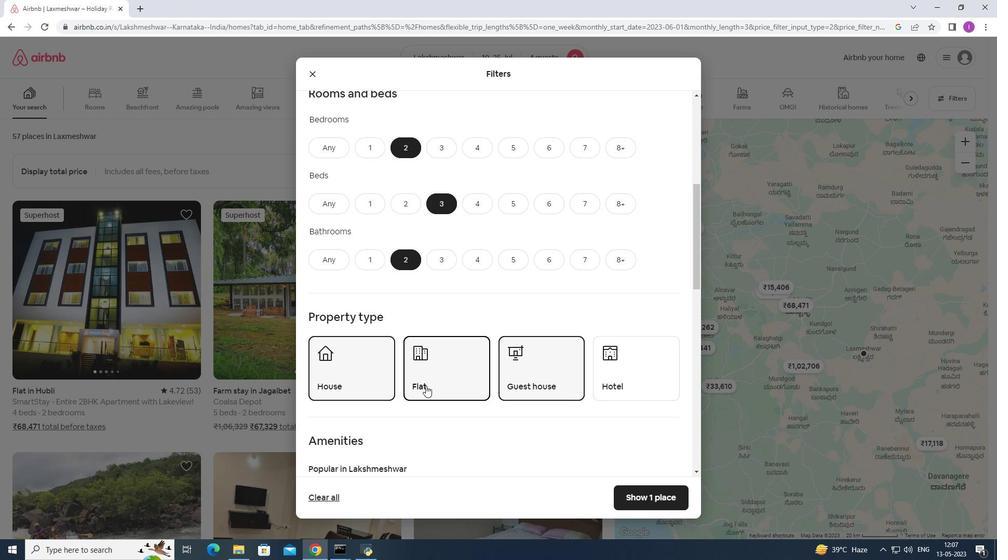 
Action: Mouse scrolled (425, 385) with delta (0, 0)
Screenshot: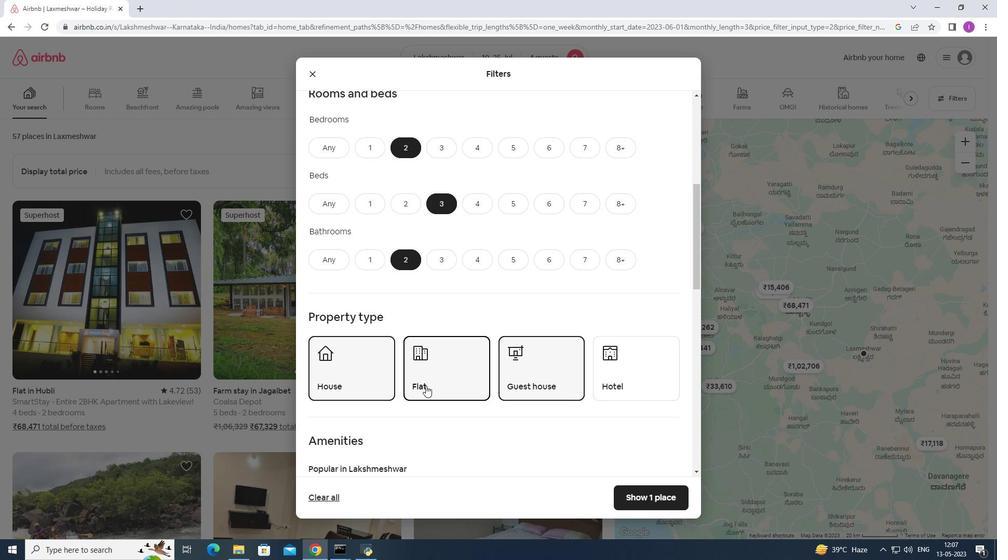 
Action: Mouse scrolled (425, 385) with delta (0, 0)
Screenshot: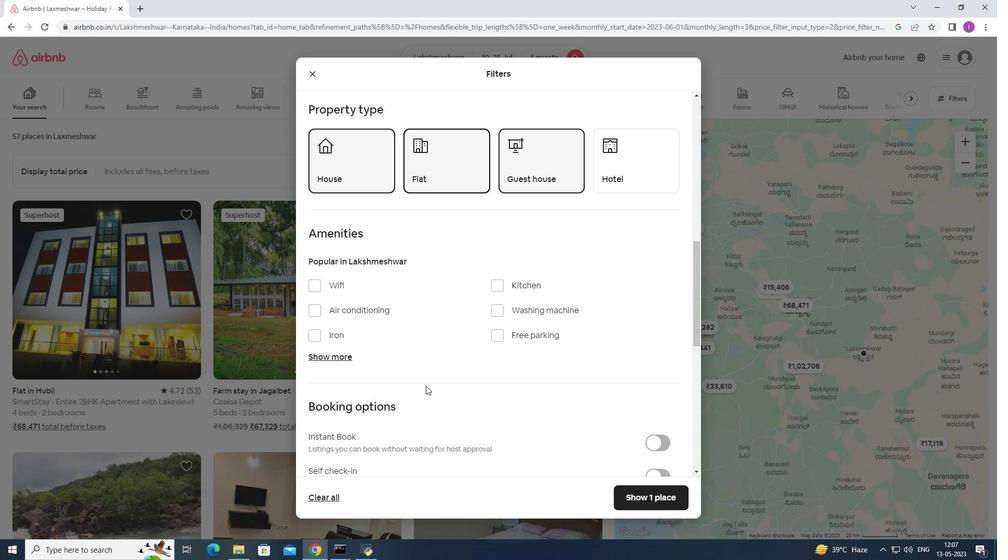 
Action: Mouse moved to (314, 233)
Screenshot: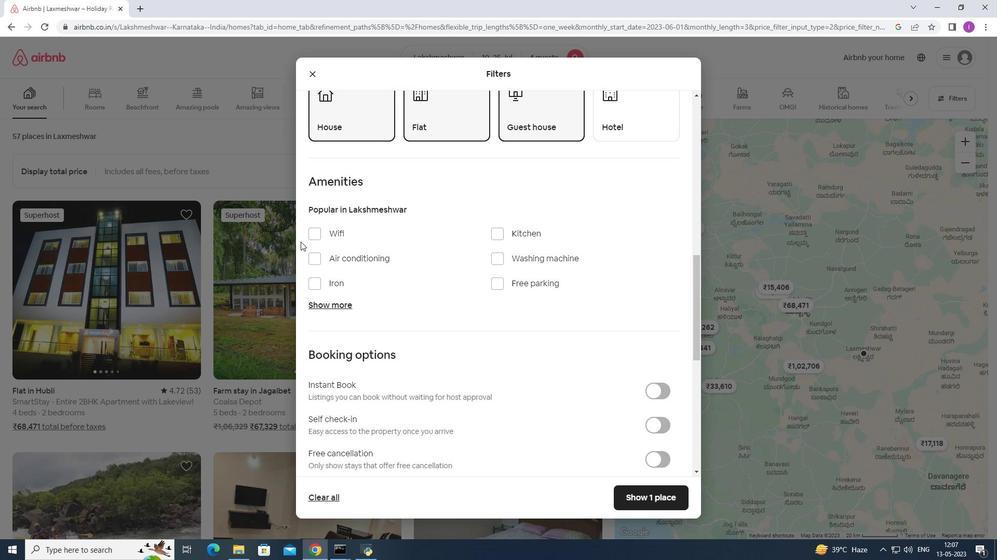 
Action: Mouse pressed left at (314, 233)
Screenshot: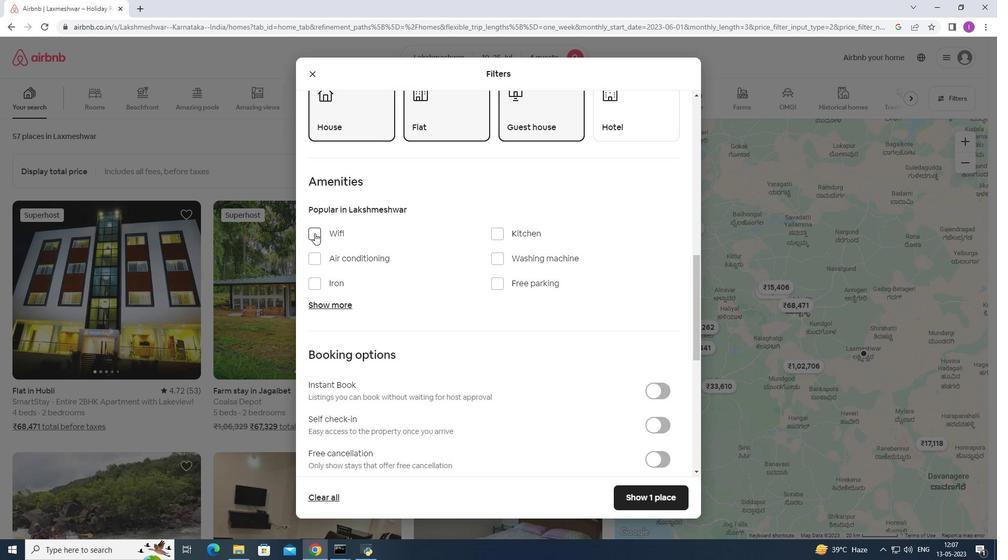
Action: Mouse moved to (503, 284)
Screenshot: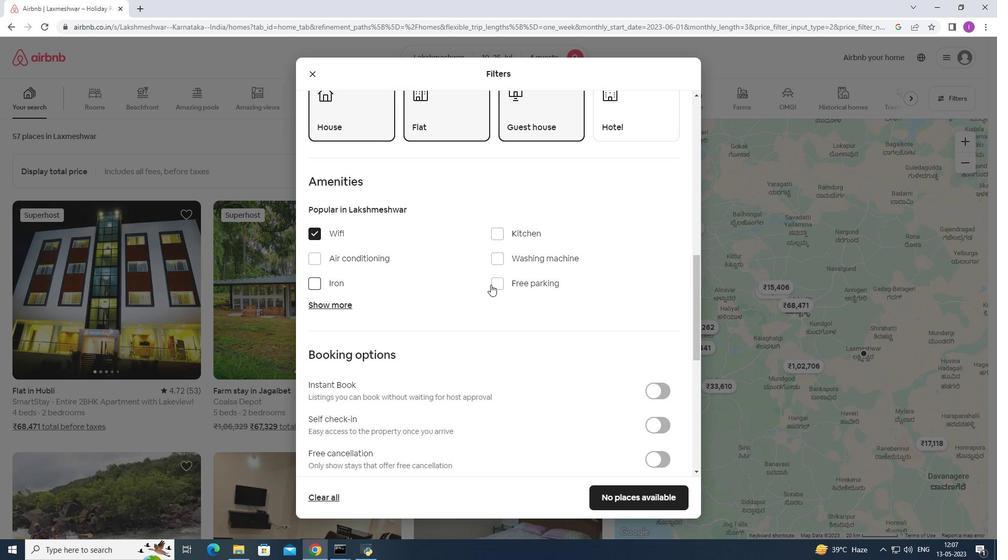 
Action: Mouse pressed left at (503, 284)
Screenshot: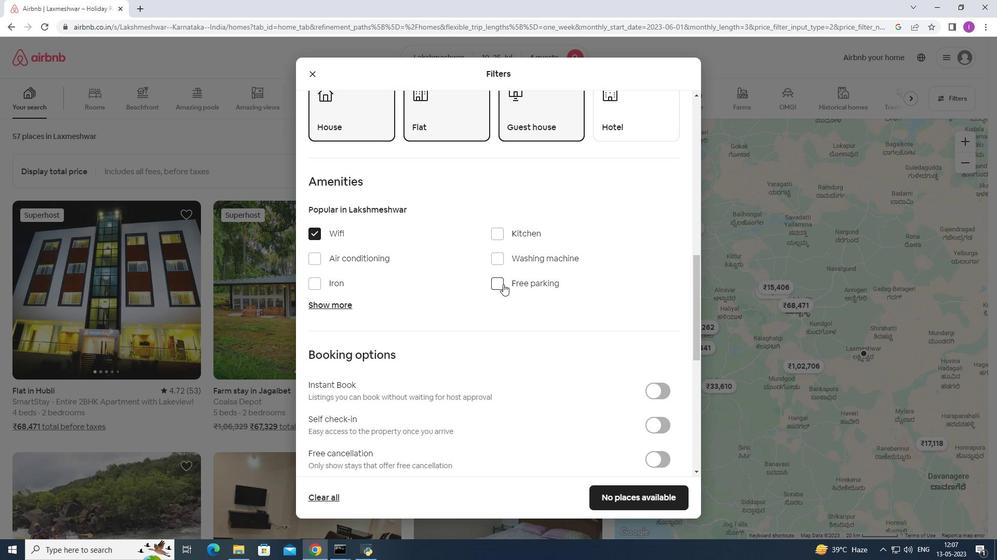 
Action: Mouse moved to (325, 307)
Screenshot: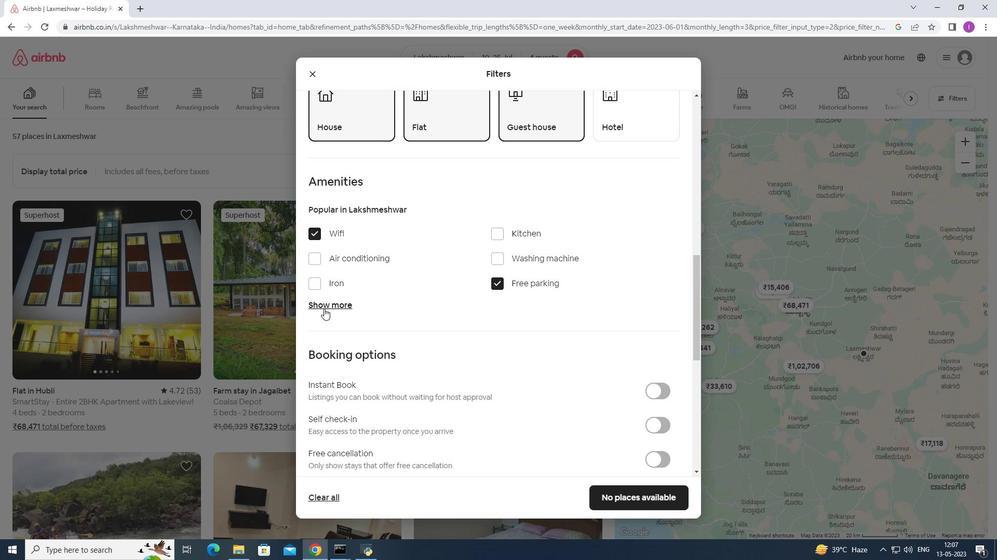 
Action: Mouse pressed left at (325, 307)
Screenshot: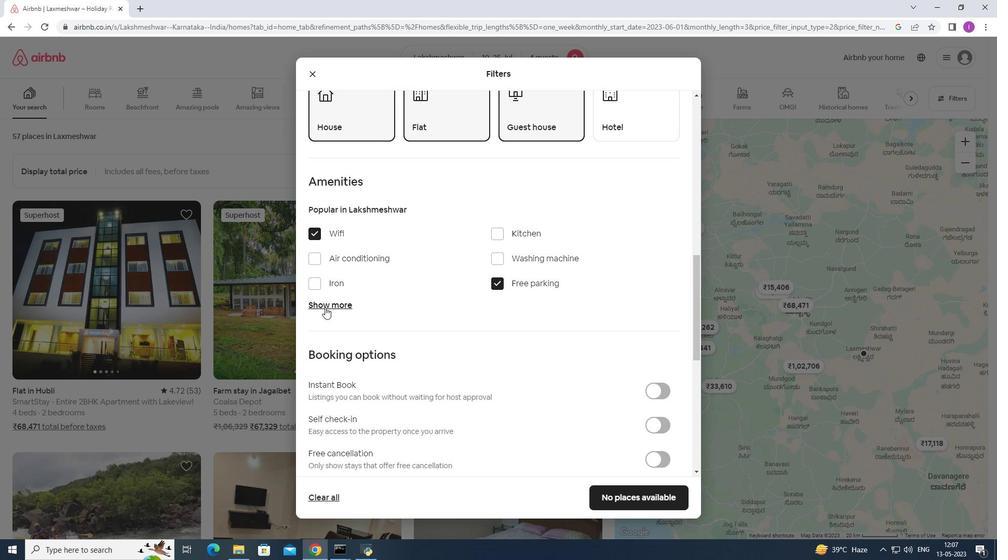 
Action: Mouse moved to (499, 368)
Screenshot: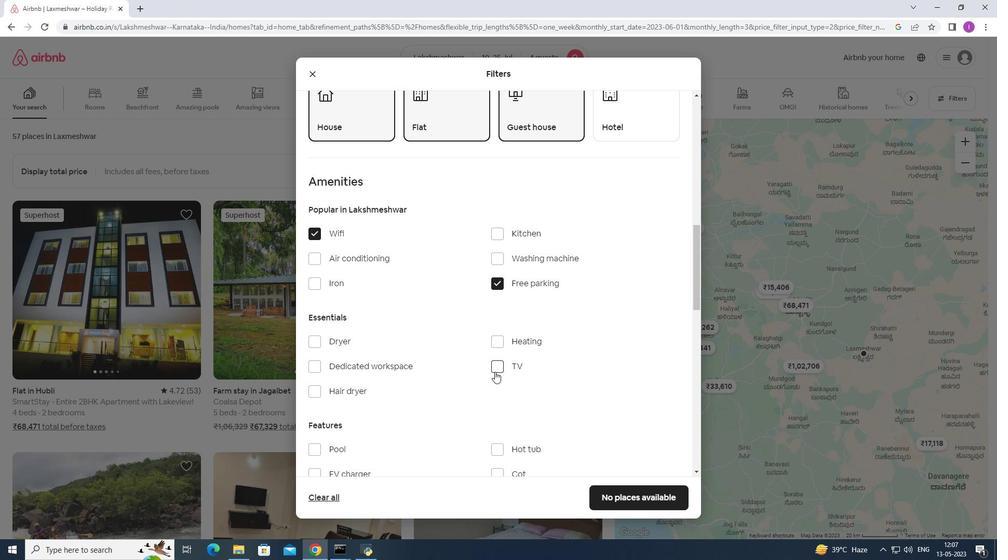 
Action: Mouse pressed left at (499, 368)
Screenshot: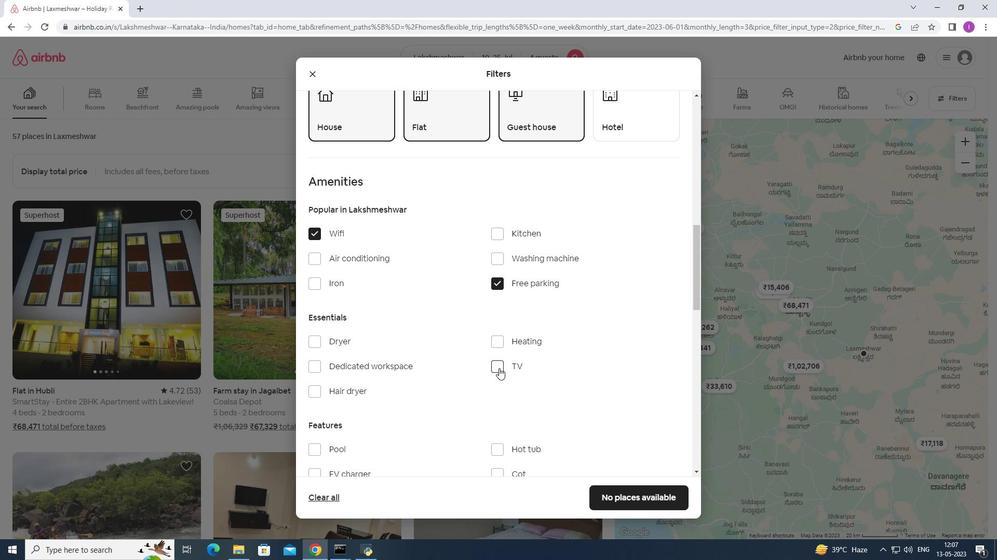 
Action: Mouse moved to (398, 387)
Screenshot: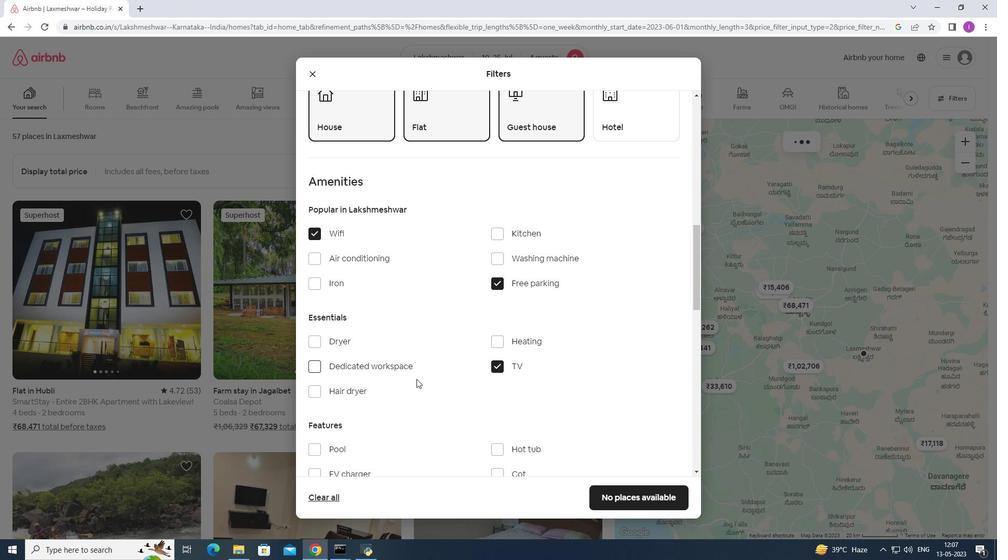 
Action: Mouse scrolled (398, 386) with delta (0, 0)
Screenshot: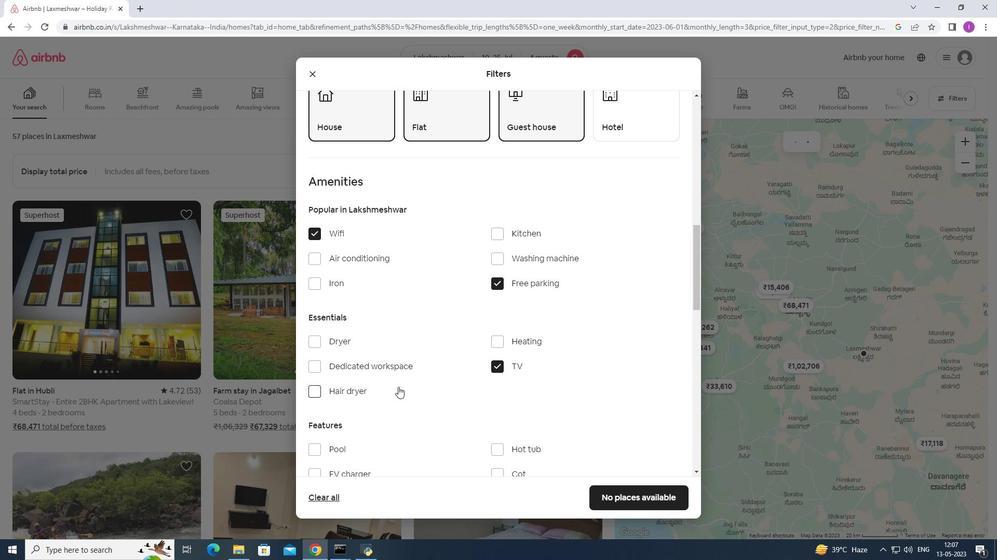 
Action: Mouse scrolled (398, 386) with delta (0, 0)
Screenshot: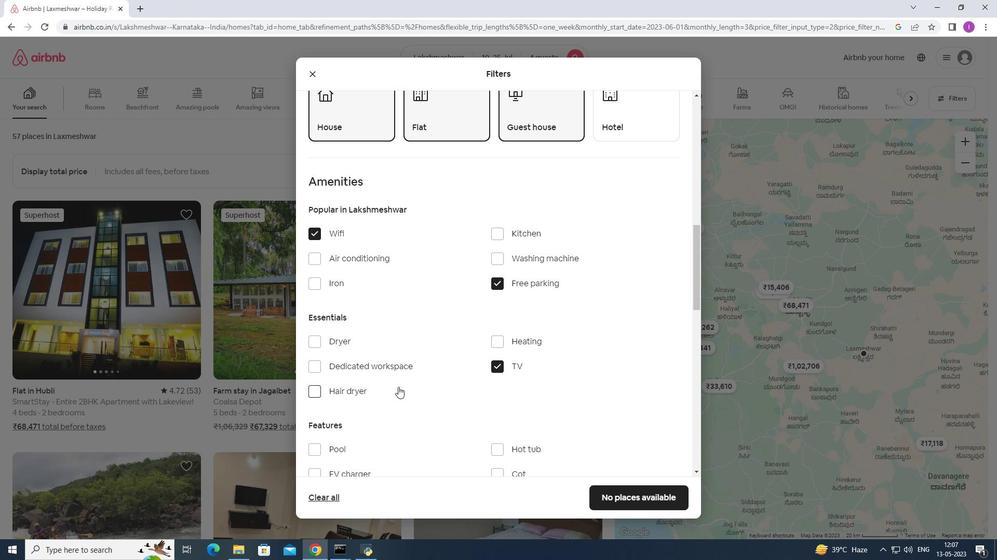 
Action: Mouse moved to (313, 395)
Screenshot: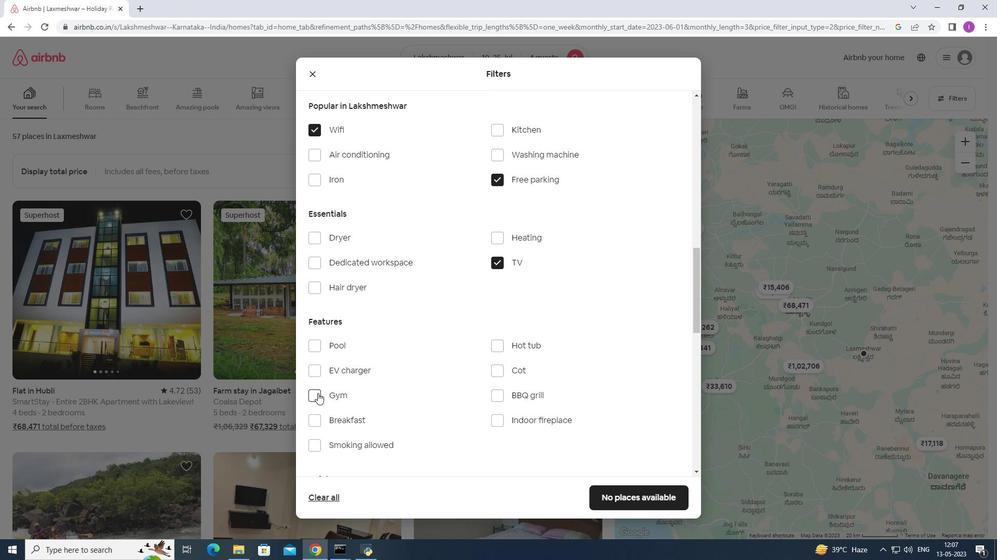 
Action: Mouse pressed left at (313, 395)
Screenshot: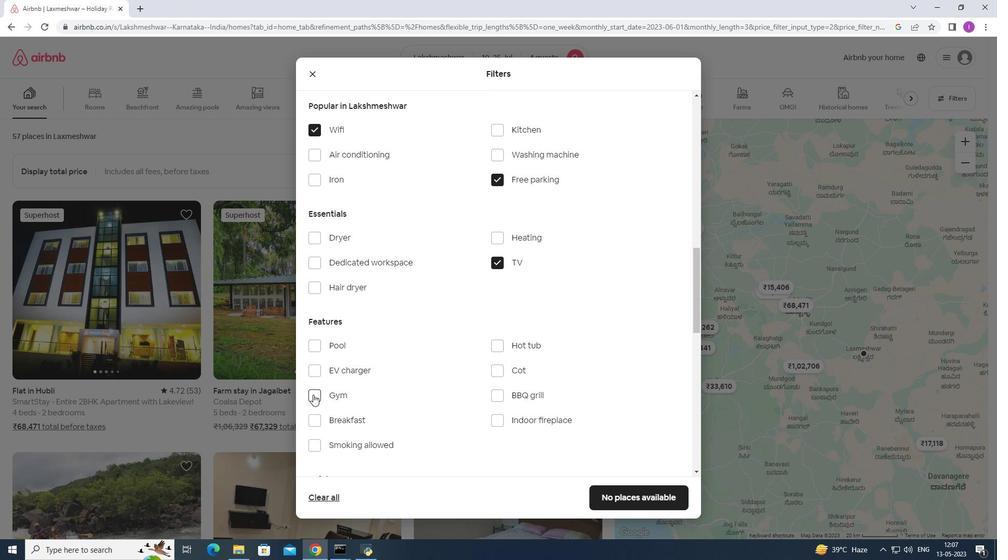 
Action: Mouse moved to (316, 419)
Screenshot: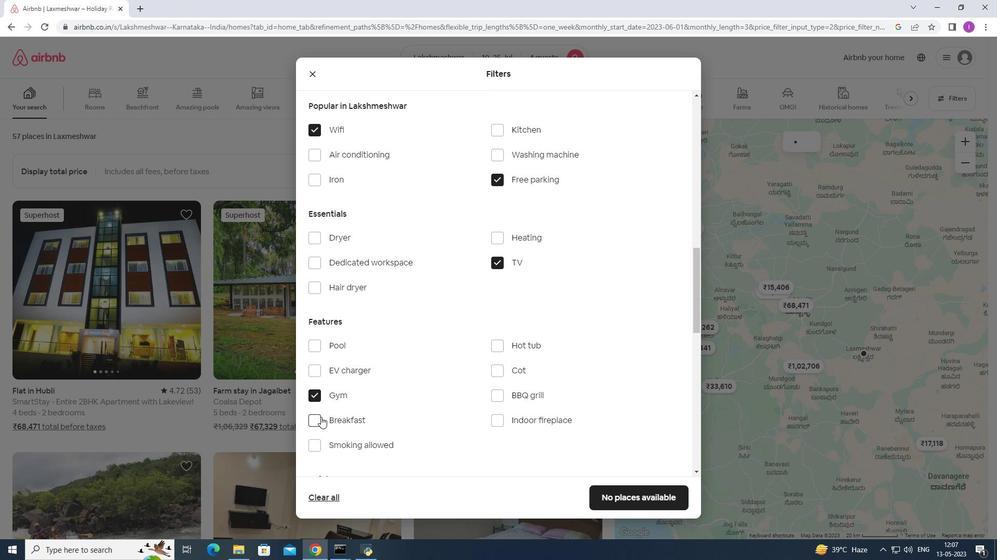 
Action: Mouse pressed left at (316, 419)
Screenshot: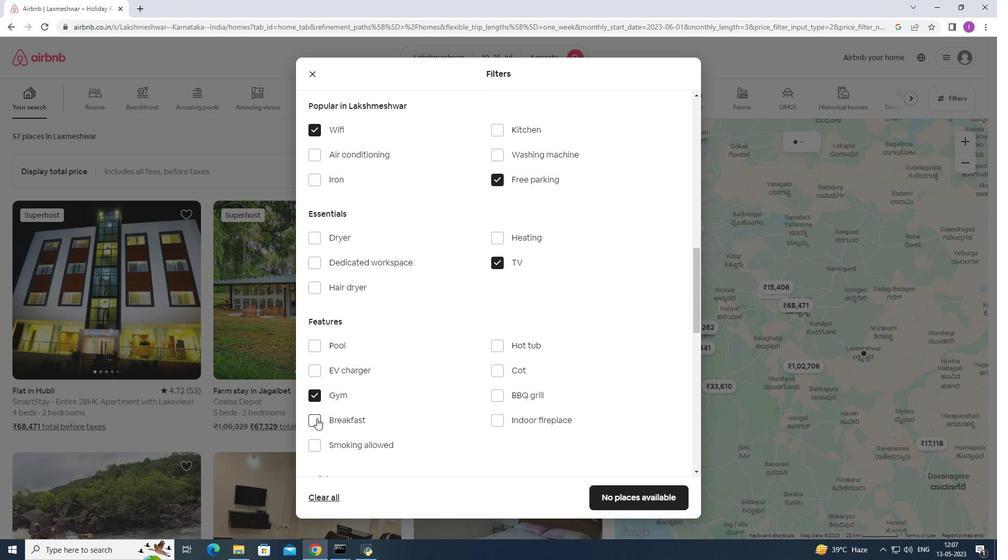 
Action: Mouse moved to (329, 395)
Screenshot: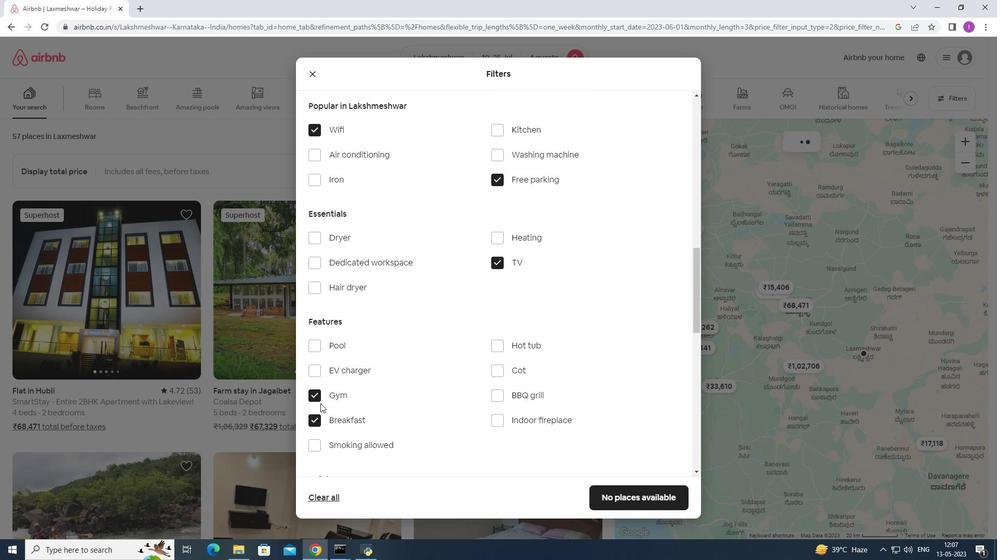 
Action: Mouse scrolled (329, 395) with delta (0, 0)
Screenshot: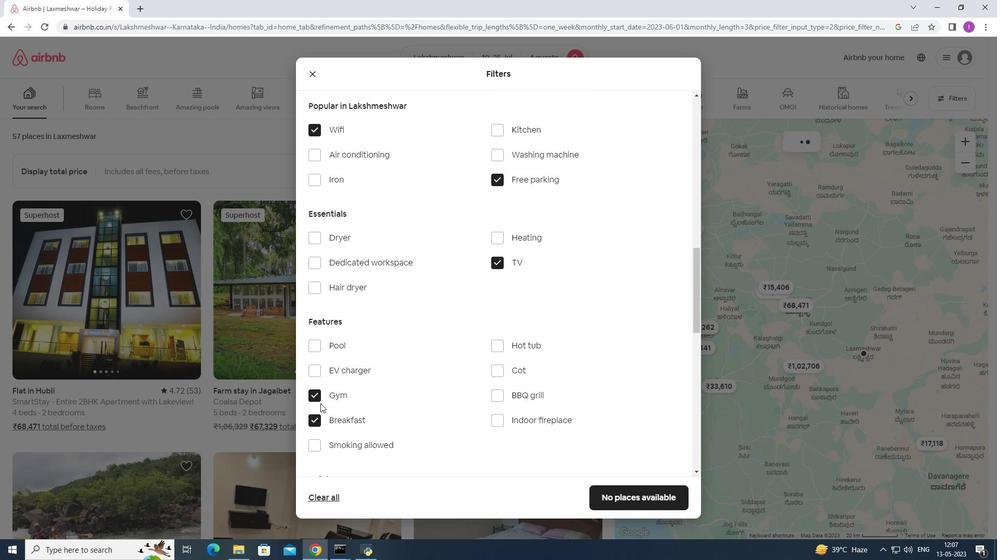 
Action: Mouse moved to (336, 390)
Screenshot: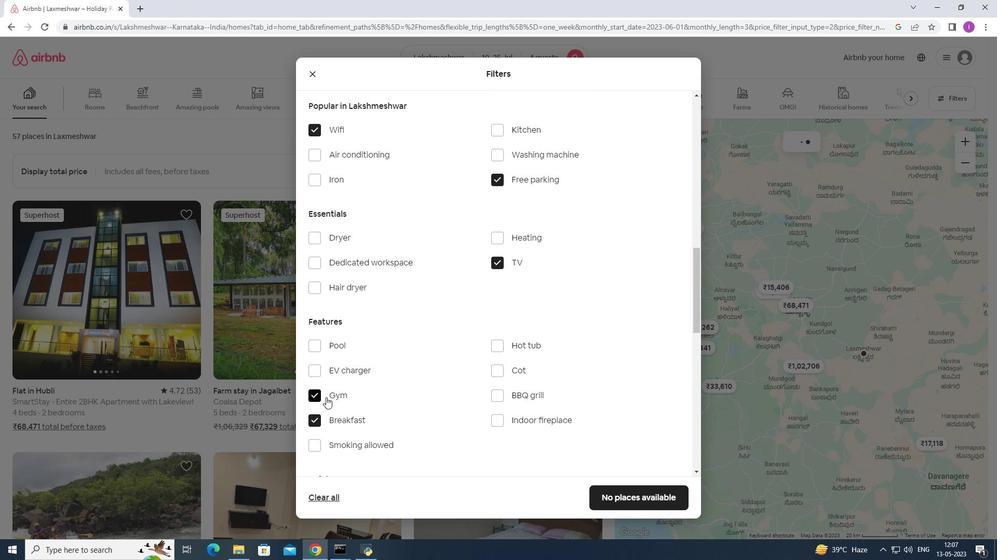 
Action: Mouse scrolled (336, 389) with delta (0, 0)
Screenshot: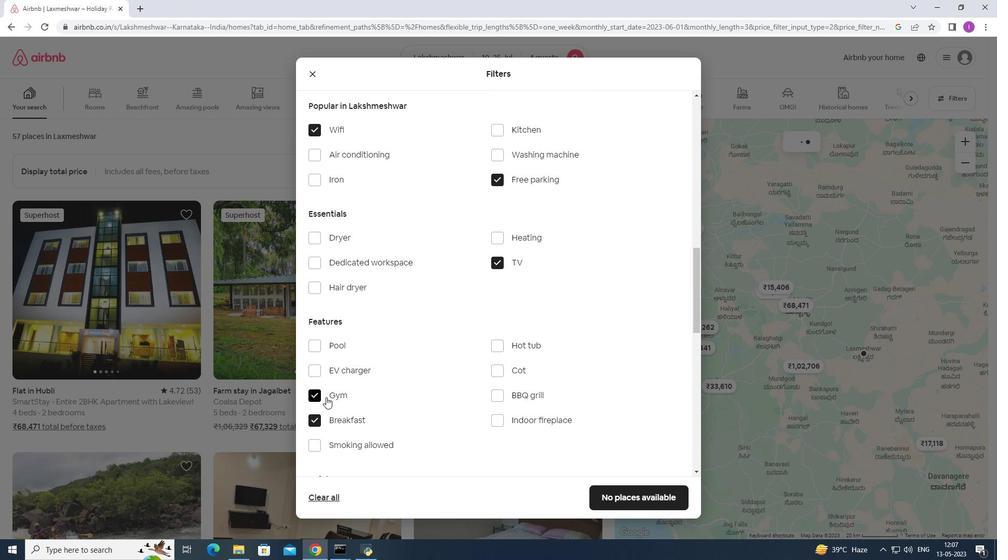 
Action: Mouse moved to (344, 384)
Screenshot: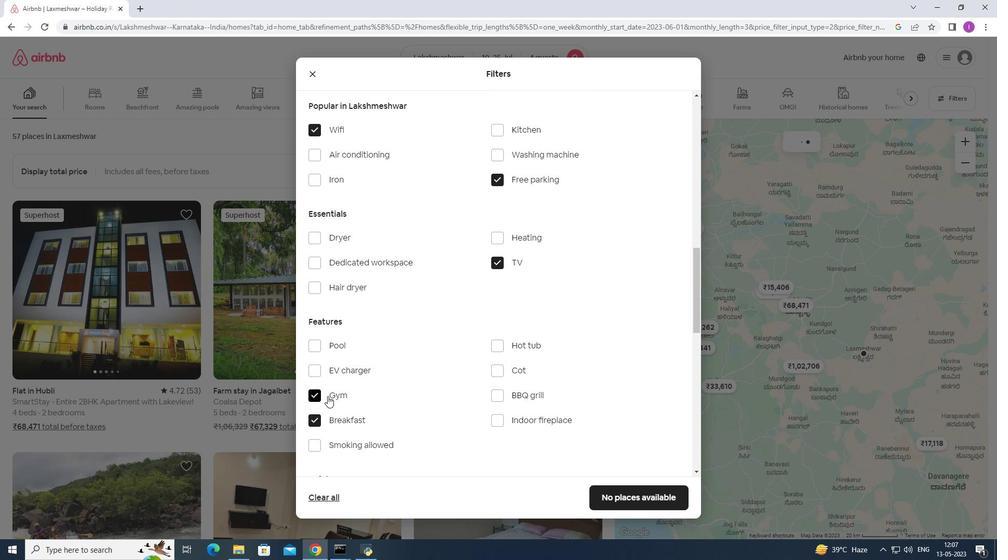 
Action: Mouse scrolled (341, 385) with delta (0, 0)
Screenshot: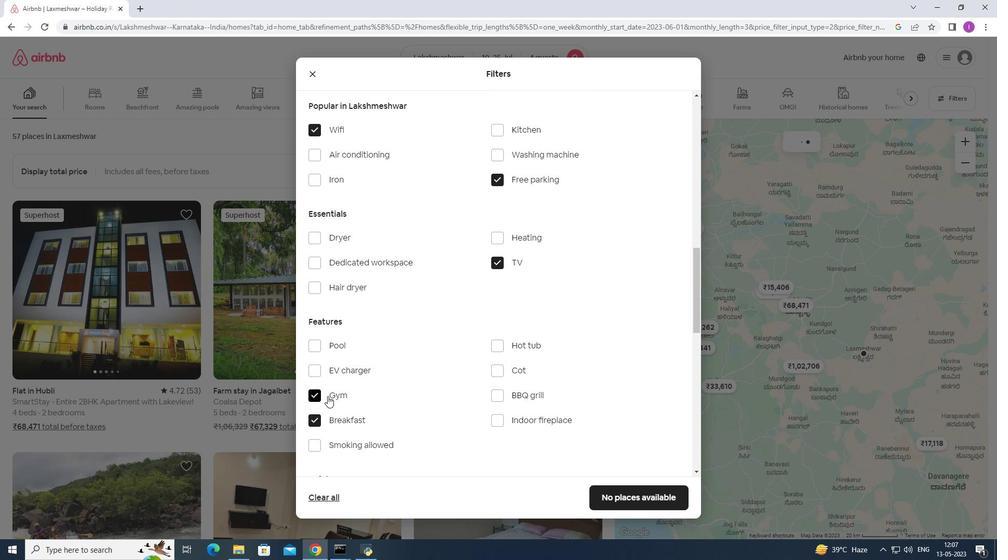 
Action: Mouse moved to (358, 372)
Screenshot: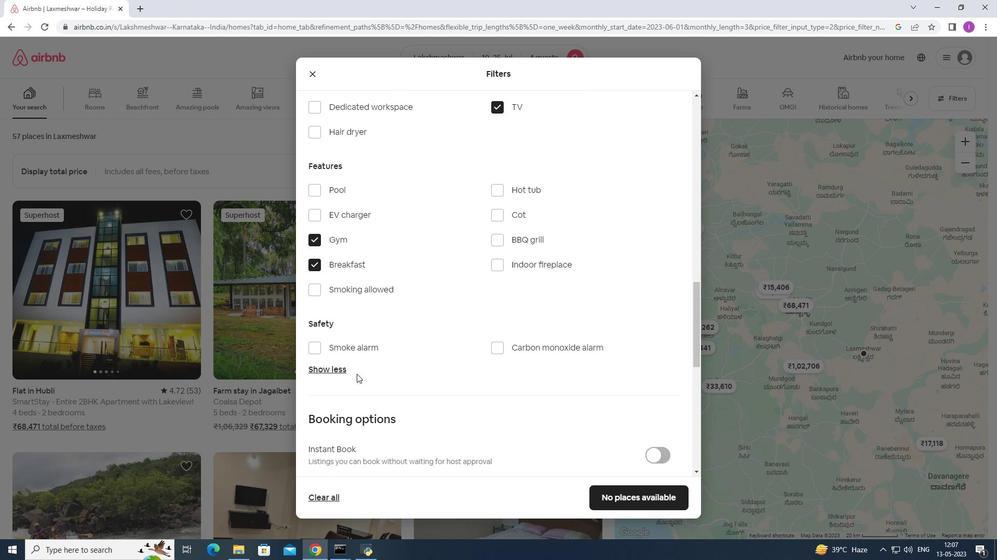 
Action: Mouse scrolled (358, 372) with delta (0, 0)
Screenshot: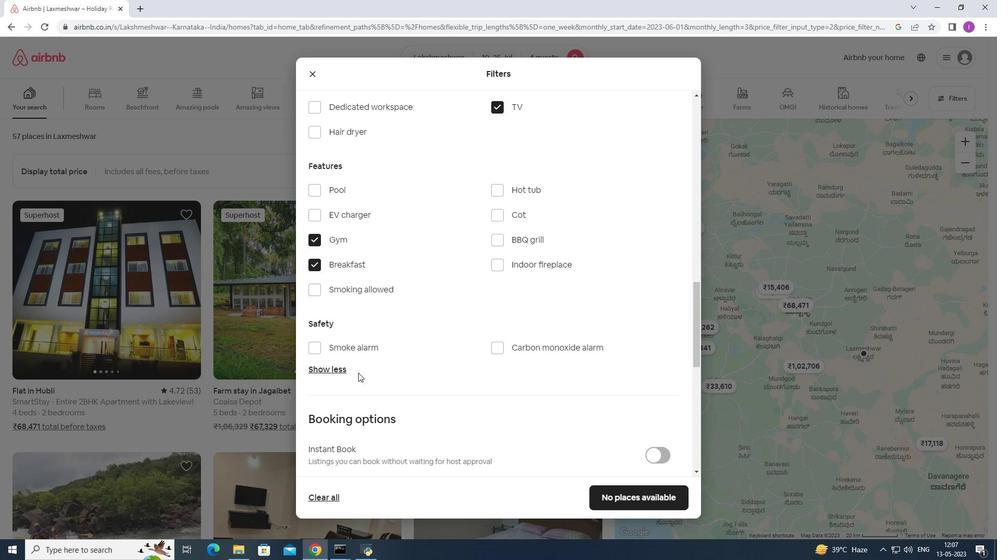 
Action: Mouse scrolled (358, 372) with delta (0, 0)
Screenshot: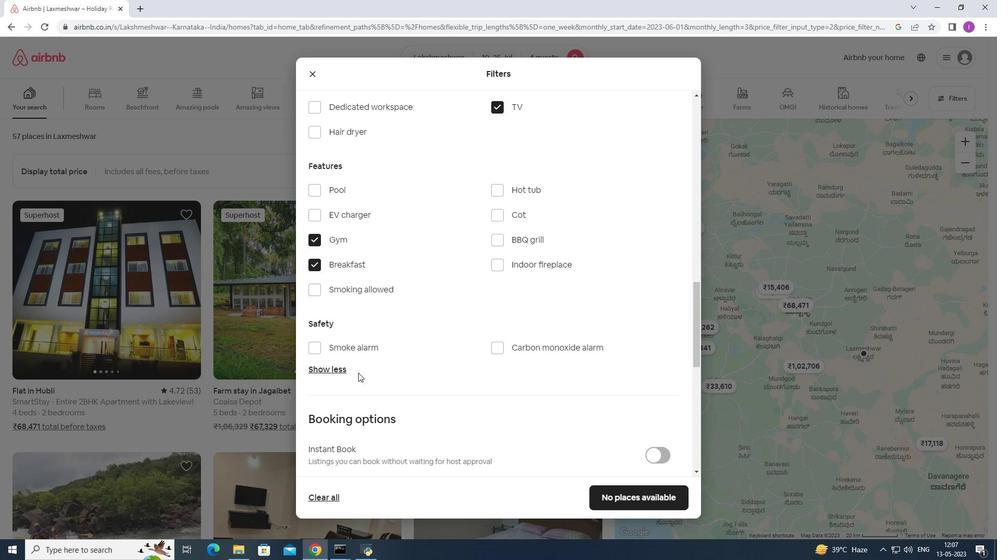 
Action: Mouse scrolled (358, 372) with delta (0, 0)
Screenshot: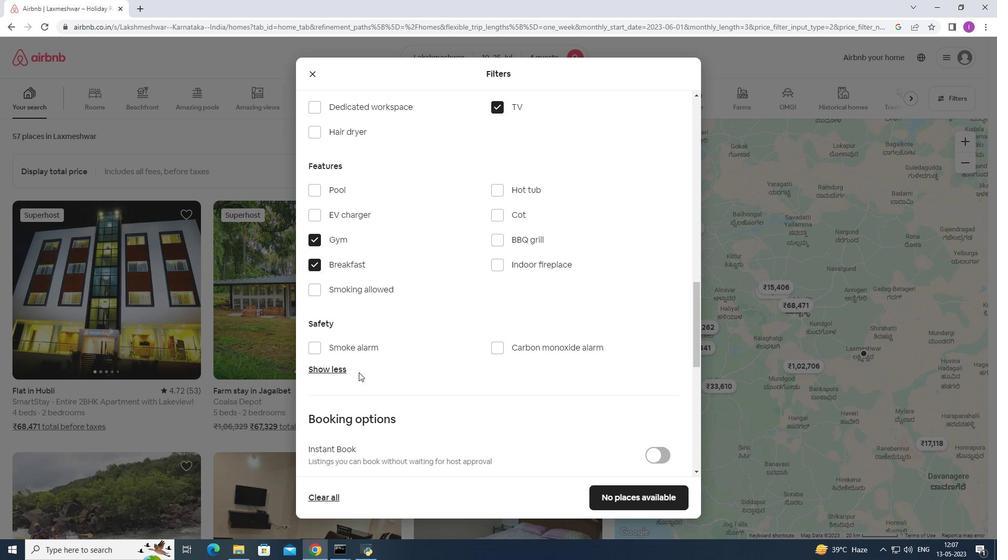 
Action: Mouse scrolled (358, 372) with delta (0, 0)
Screenshot: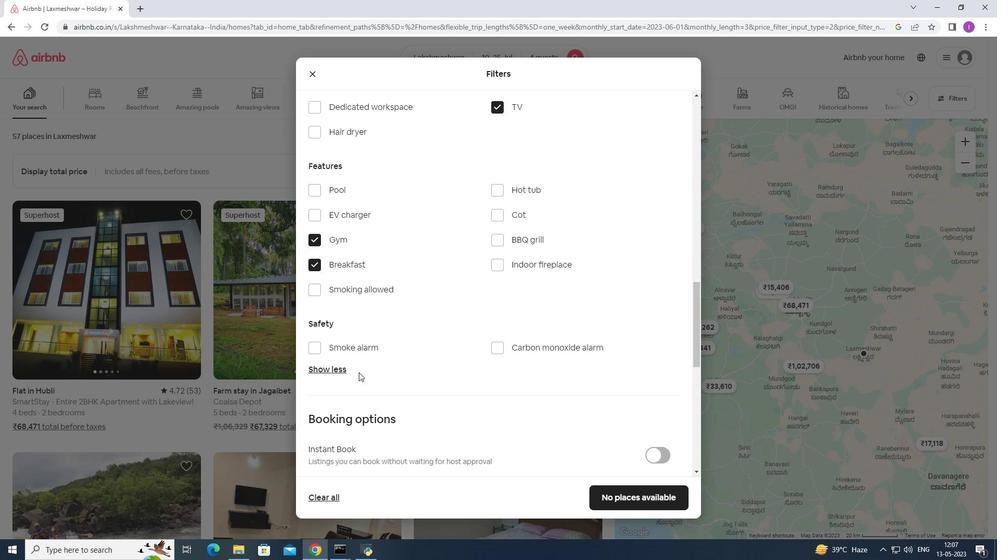 
Action: Mouse moved to (666, 276)
Screenshot: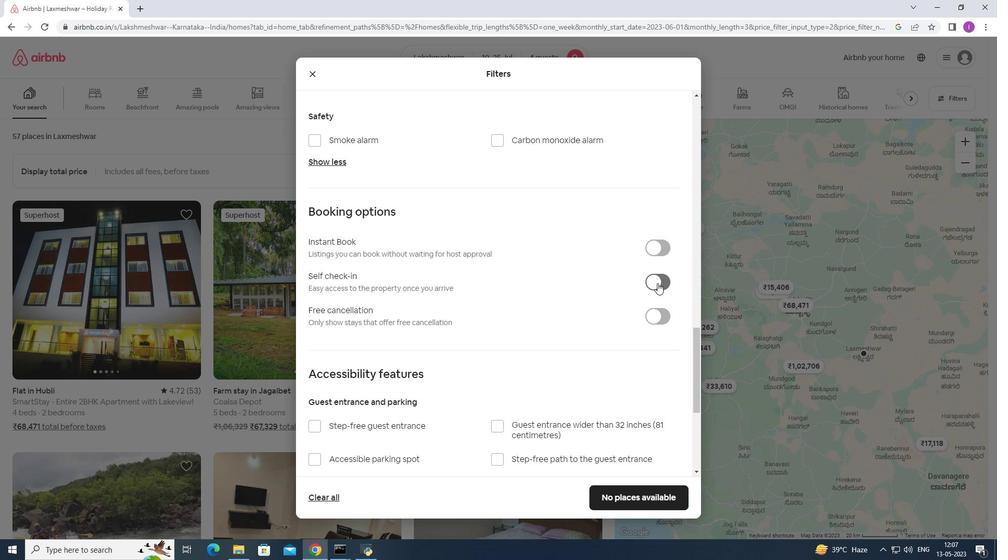
Action: Mouse pressed left at (666, 276)
Screenshot: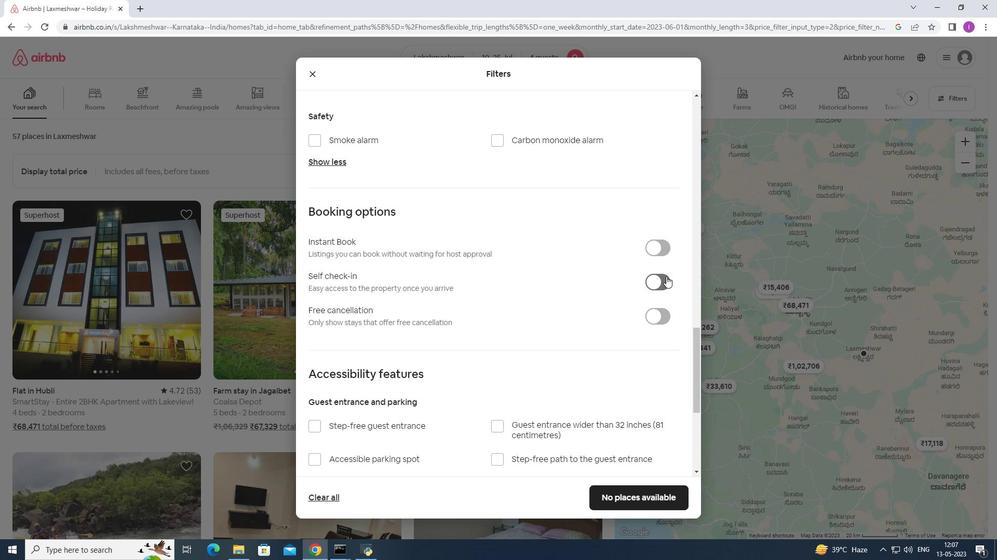 
Action: Mouse moved to (540, 339)
Screenshot: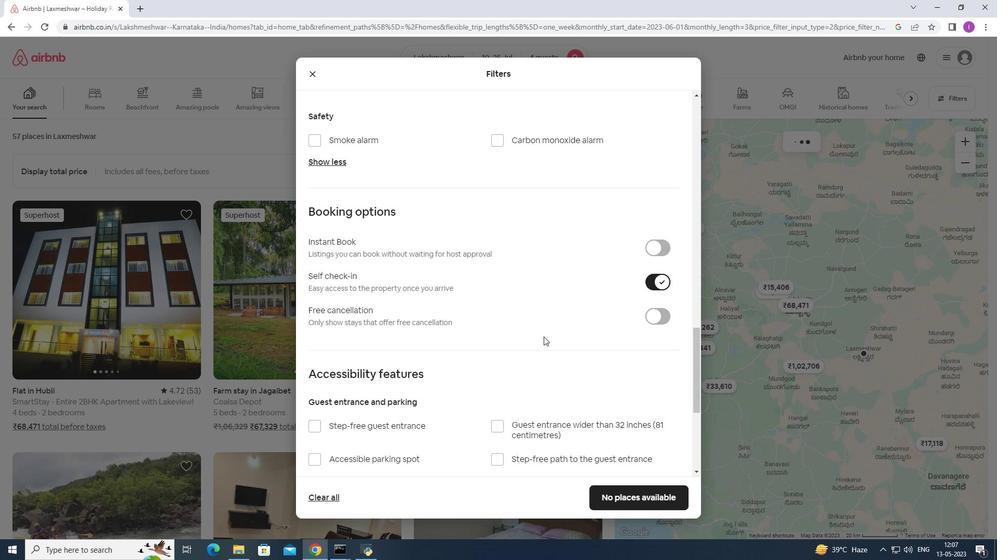 
Action: Mouse scrolled (540, 338) with delta (0, 0)
Screenshot: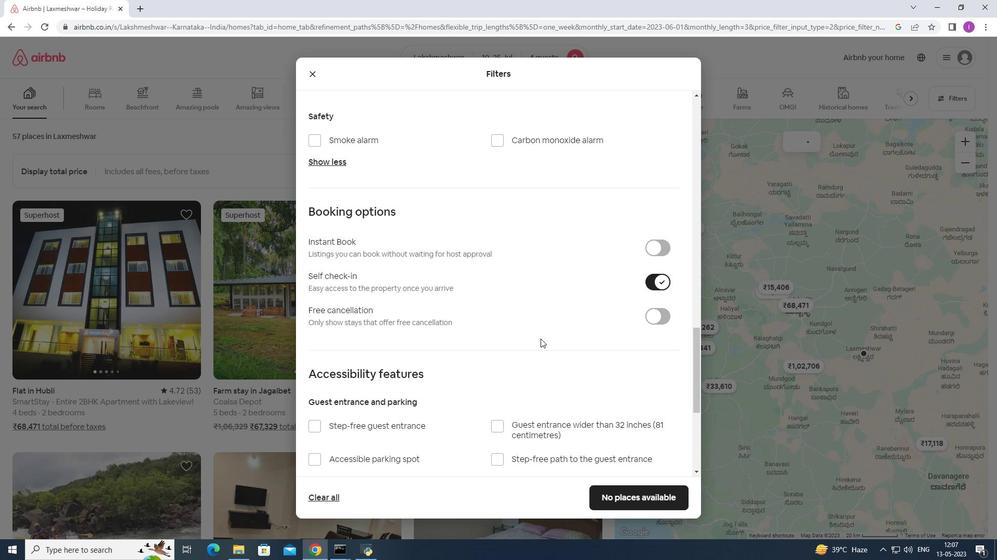 
Action: Mouse scrolled (540, 338) with delta (0, 0)
Screenshot: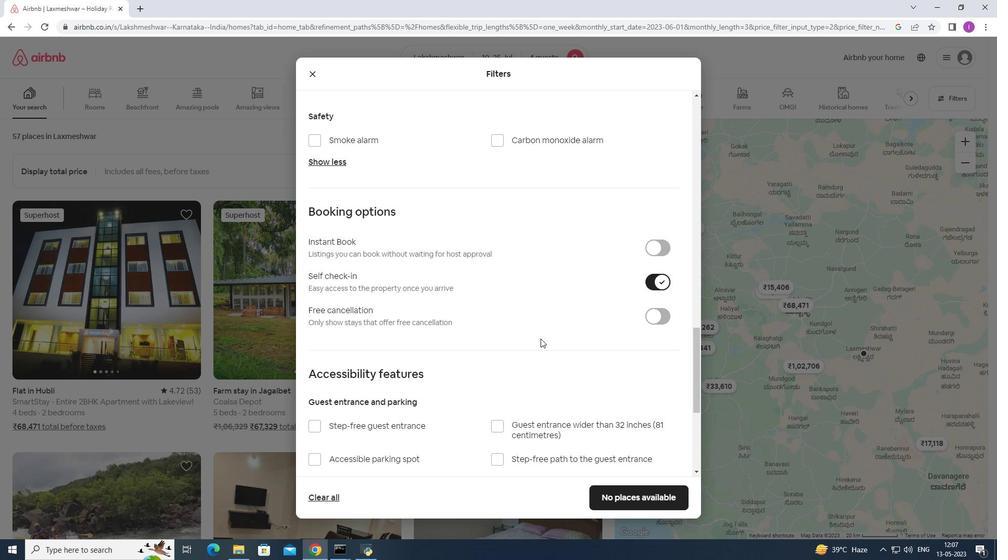 
Action: Mouse scrolled (540, 338) with delta (0, 0)
Screenshot: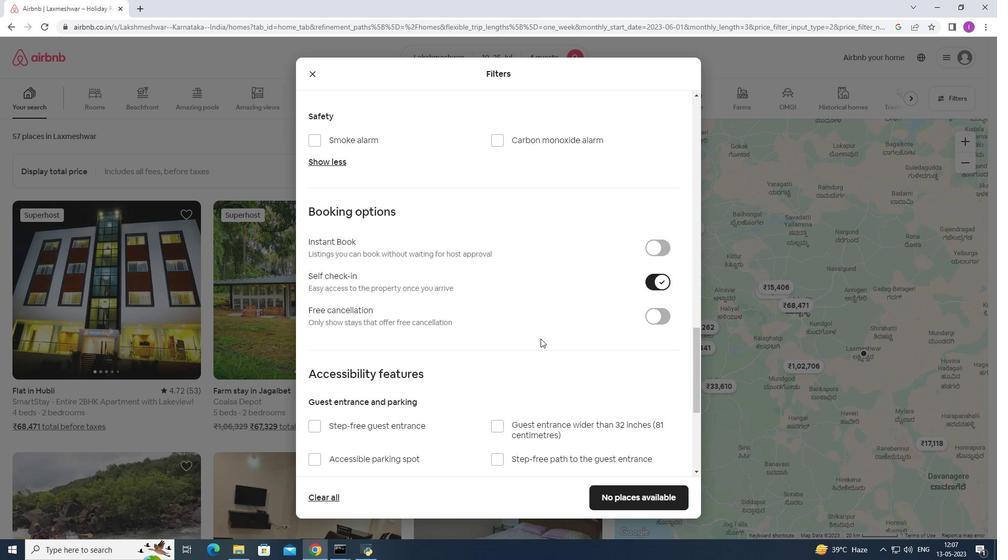 
Action: Mouse scrolled (540, 338) with delta (0, 0)
Screenshot: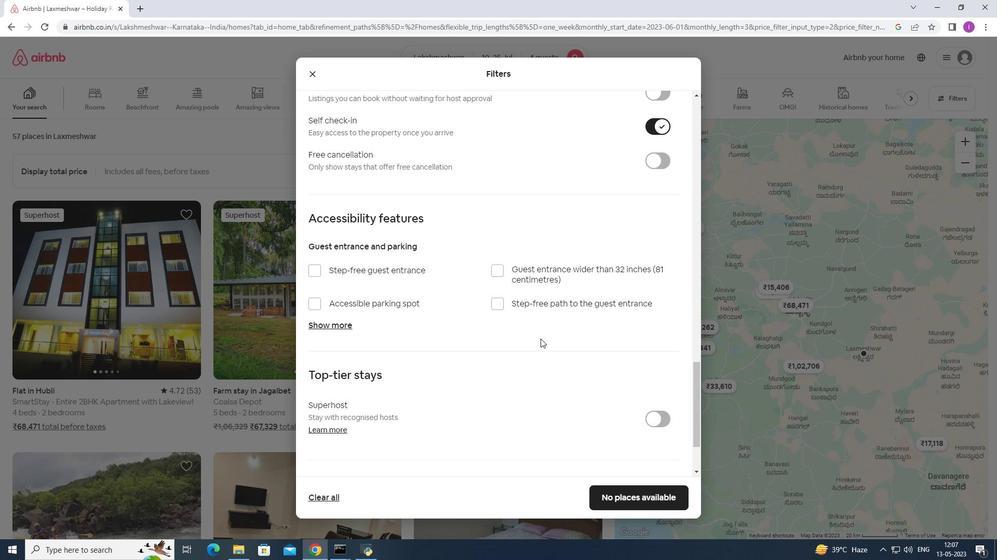 
Action: Mouse scrolled (540, 338) with delta (0, 0)
Screenshot: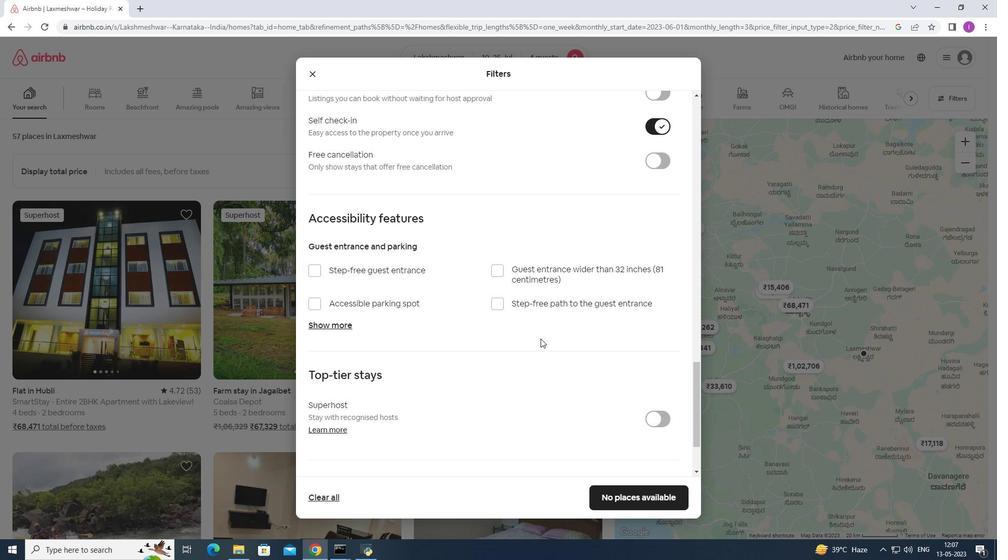 
Action: Mouse moved to (540, 339)
Screenshot: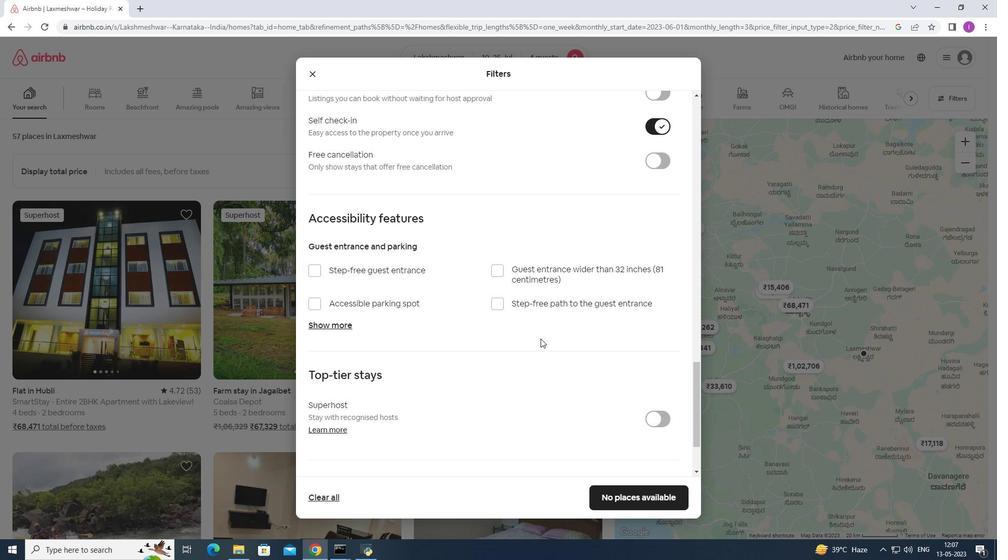 
Action: Mouse scrolled (540, 338) with delta (0, 0)
Screenshot: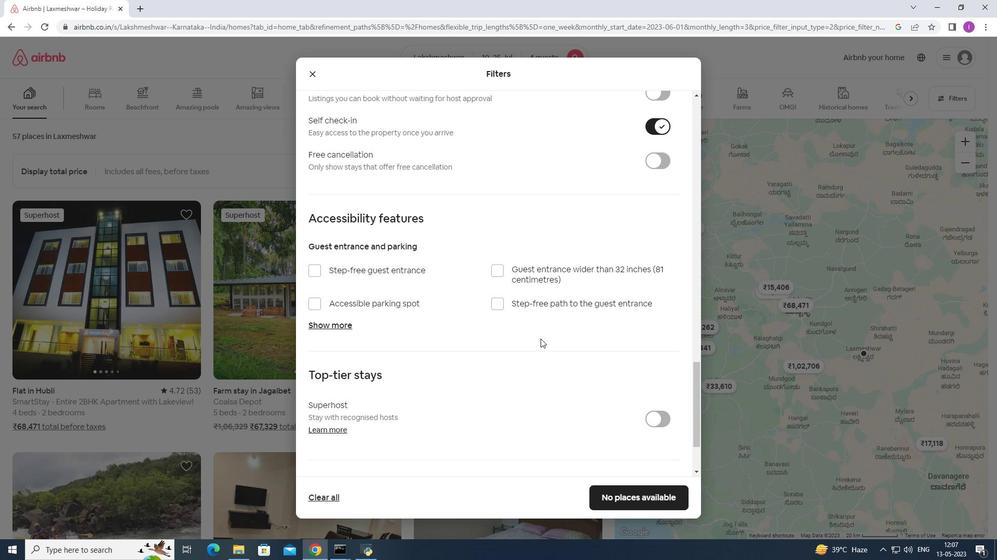 
Action: Mouse scrolled (540, 338) with delta (0, 0)
Screenshot: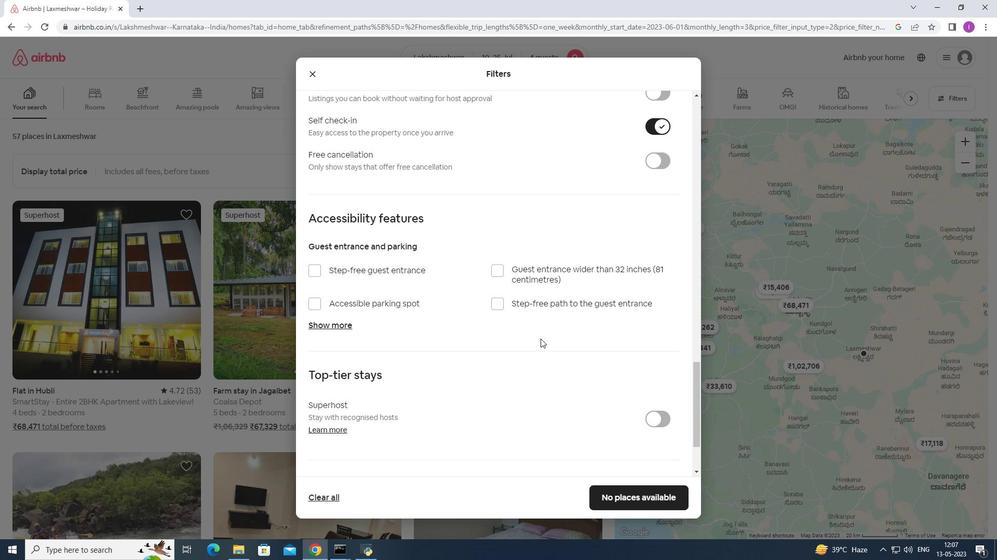 
Action: Mouse scrolled (540, 338) with delta (0, 0)
Screenshot: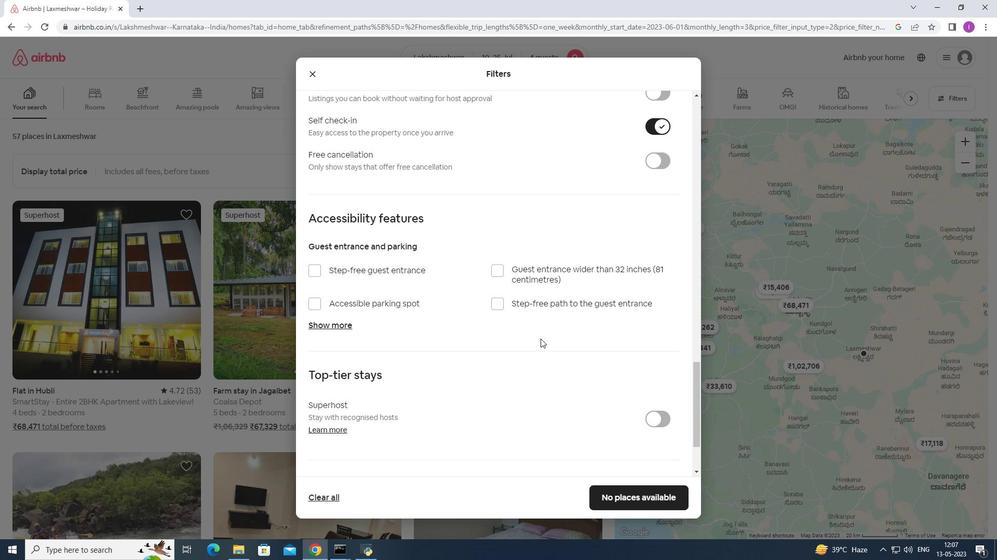 
Action: Mouse scrolled (540, 338) with delta (0, 0)
Screenshot: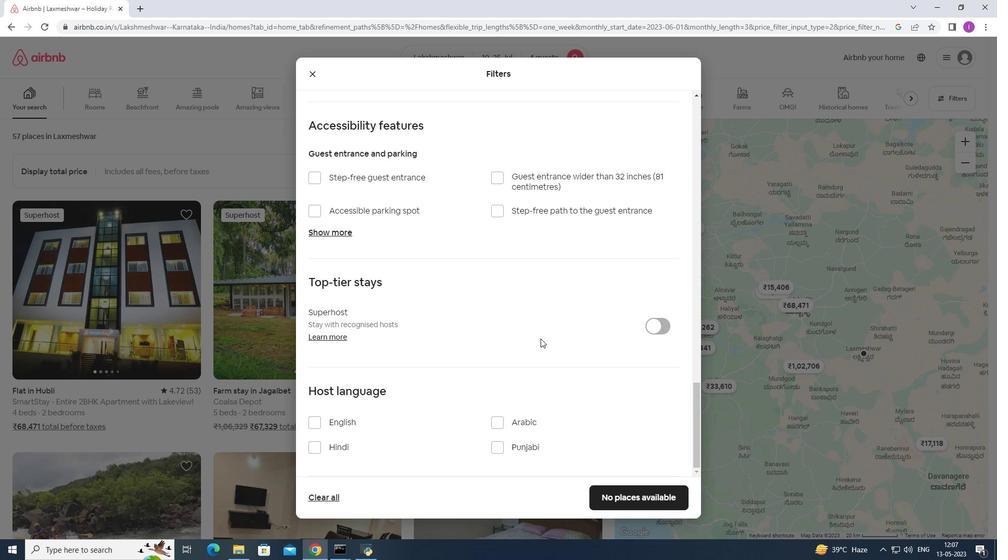 
Action: Mouse scrolled (540, 338) with delta (0, 0)
Screenshot: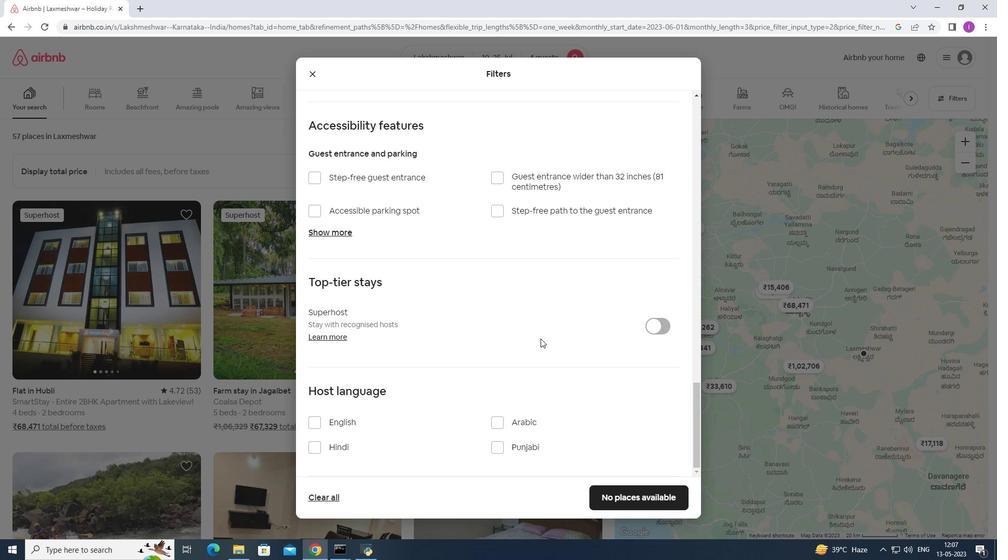 
Action: Mouse scrolled (540, 338) with delta (0, 0)
Screenshot: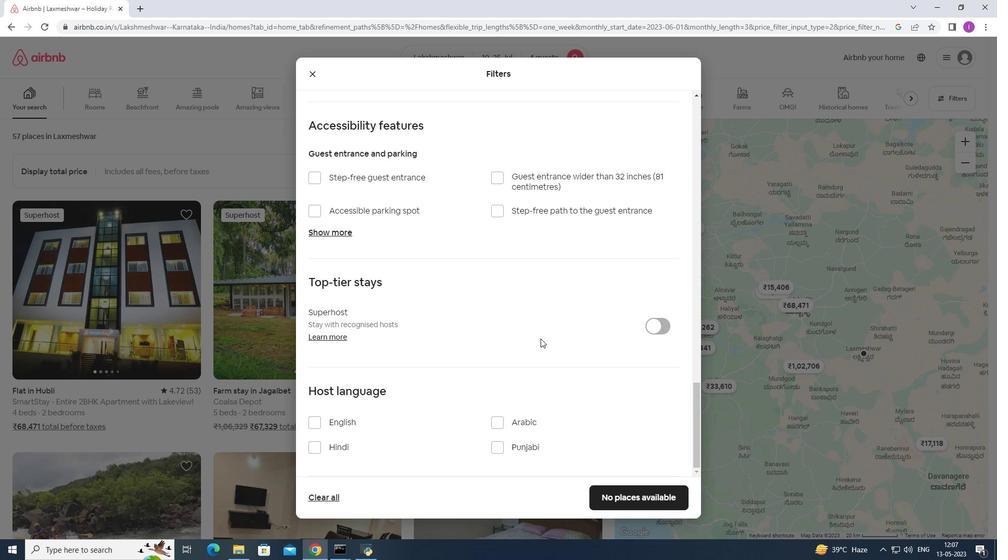 
Action: Mouse scrolled (540, 338) with delta (0, 0)
Screenshot: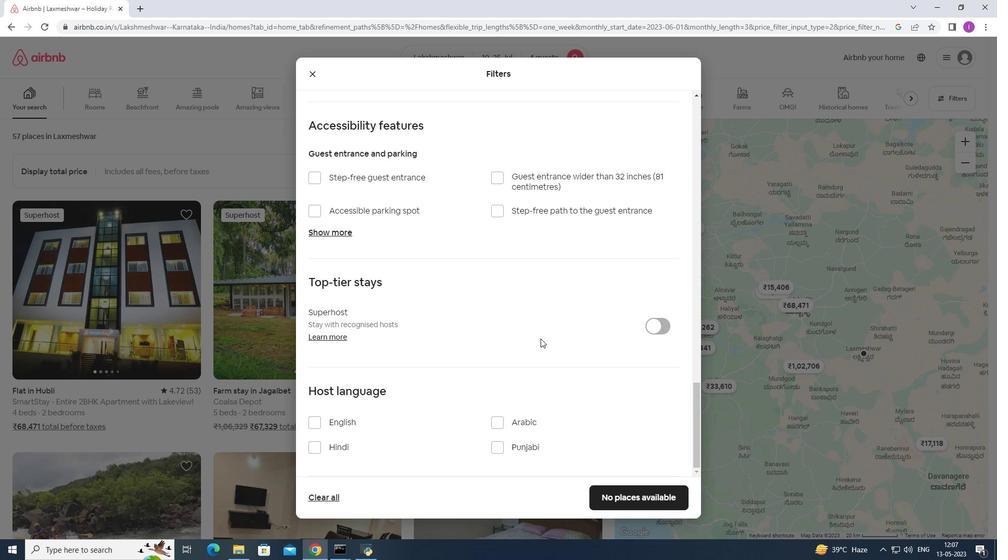 
Action: Mouse scrolled (540, 338) with delta (0, 0)
Screenshot: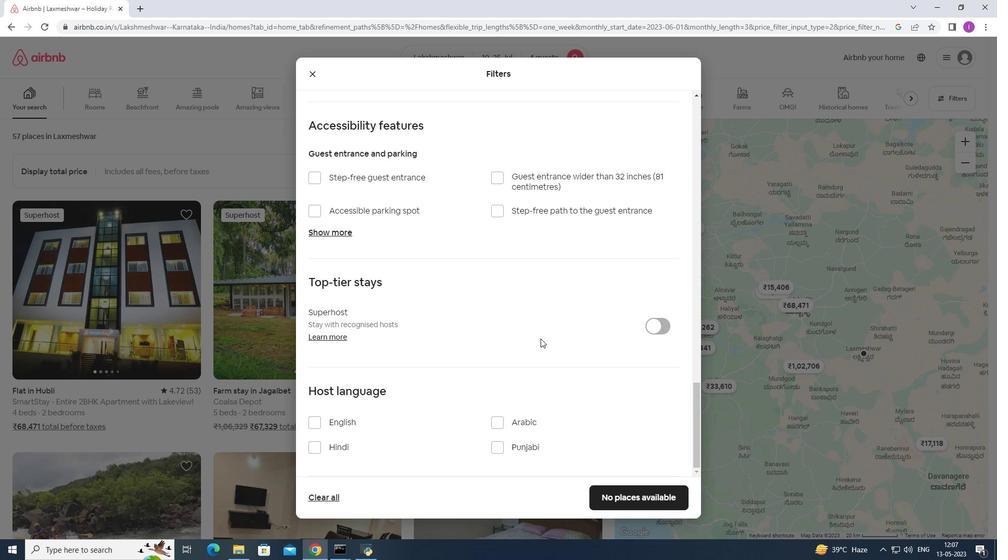
Action: Mouse moved to (315, 427)
Screenshot: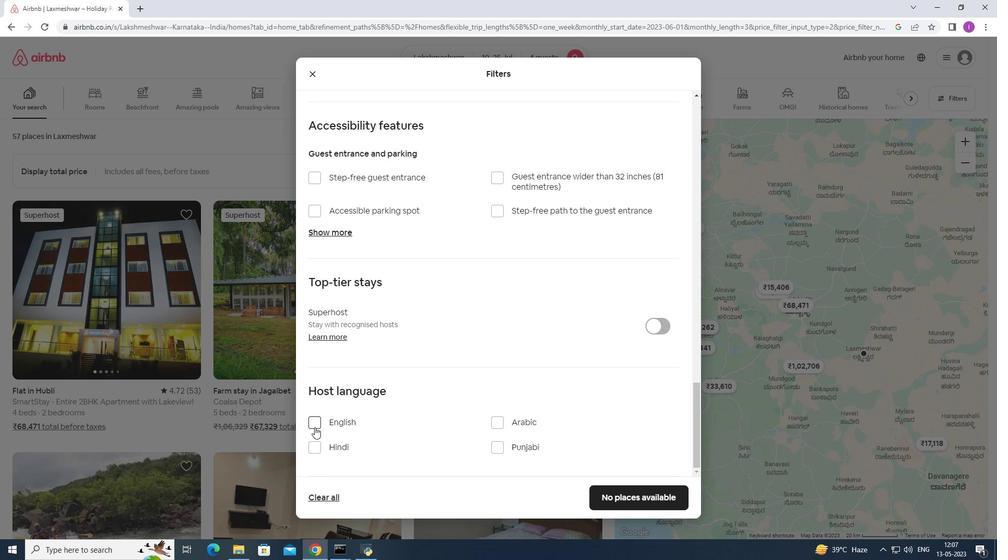 
Action: Mouse pressed left at (315, 427)
Screenshot: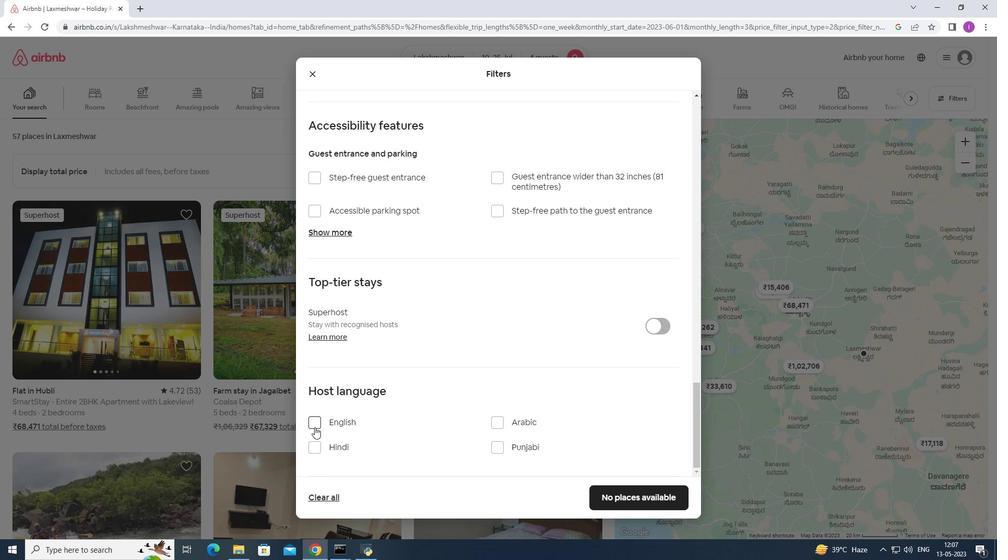 
Action: Mouse moved to (630, 497)
Screenshot: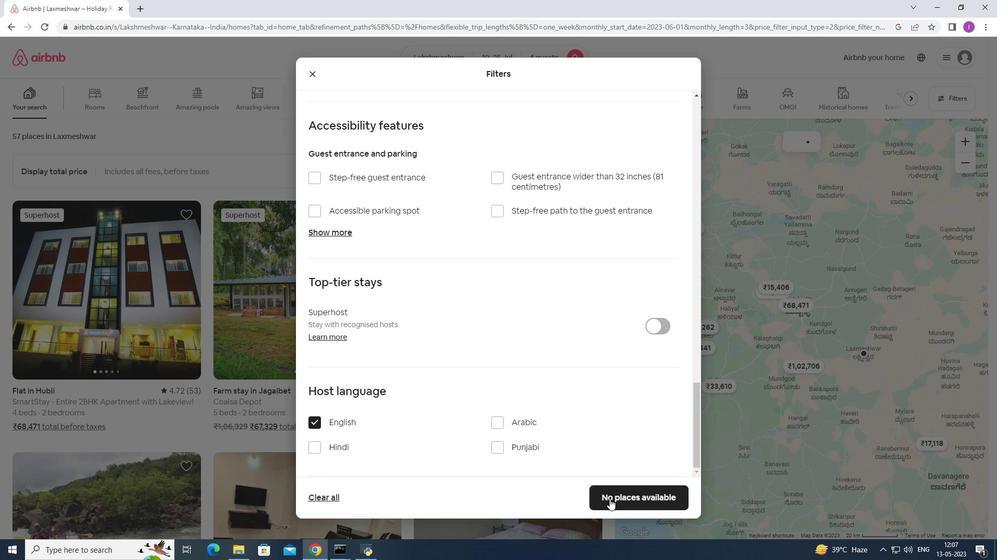 
Action: Mouse pressed left at (630, 497)
Screenshot: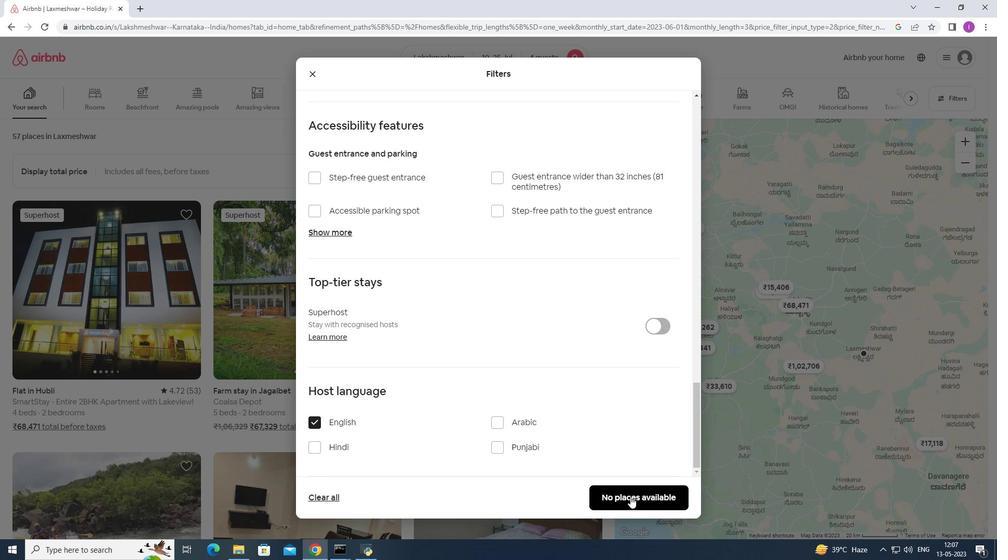
Action: Mouse moved to (475, 466)
Screenshot: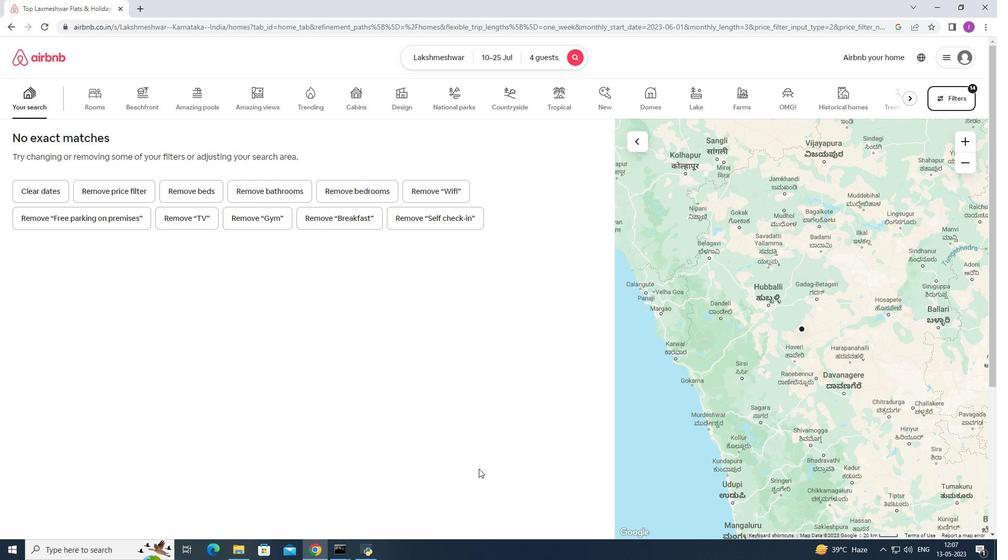 
